Task: Search one way flight ticket for 2 adults, 4 children and 1 infant on lap in business from Lansing: Capital Region International Airport (was Lansing Capital City) to Laramie: Laramie Regional Airport on 5-3-2023. Choice of flights is Royal air maroc. Number of bags: 1 carry on bag. Price is upto 107000. Outbound departure time preference is 6:15.
Action: Mouse moved to (206, 303)
Screenshot: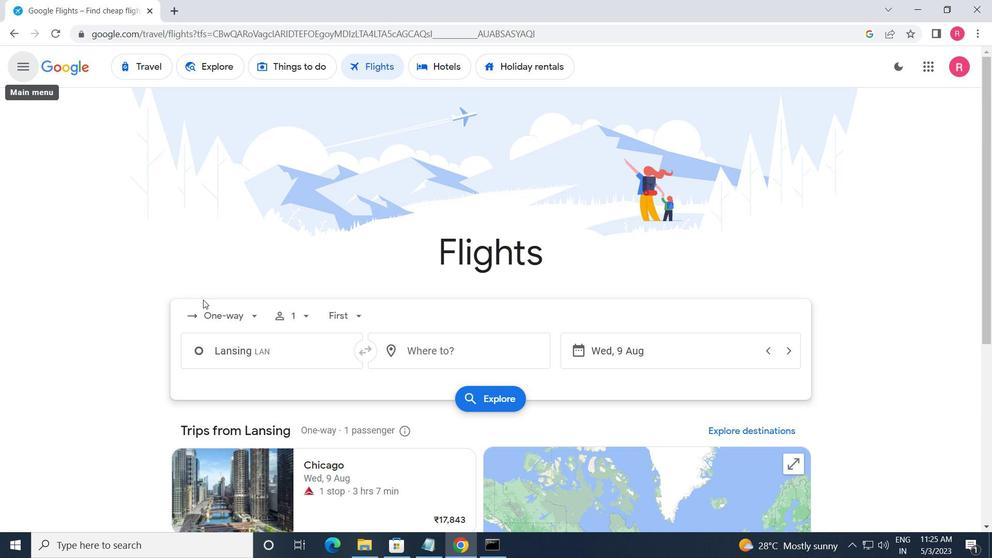 
Action: Mouse pressed left at (206, 303)
Screenshot: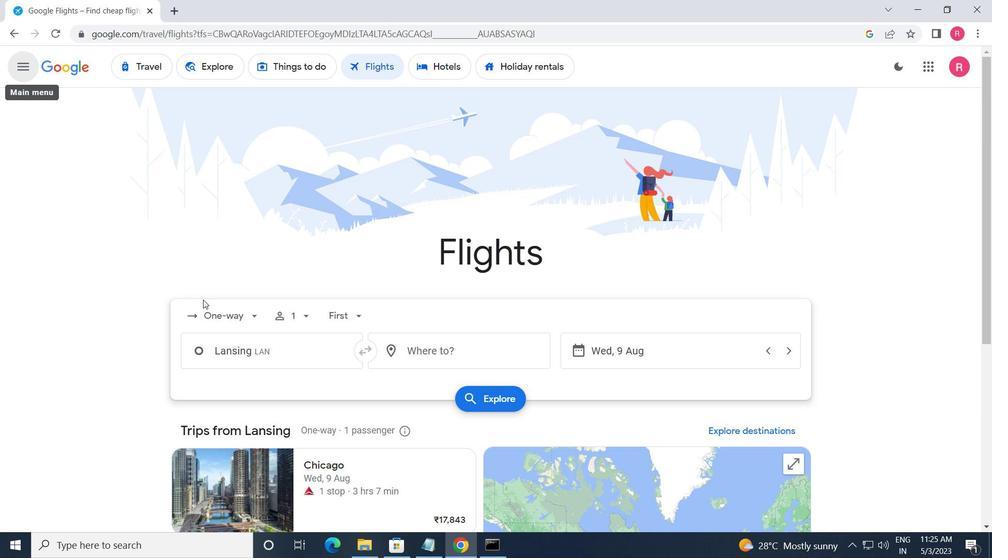 
Action: Mouse moved to (228, 369)
Screenshot: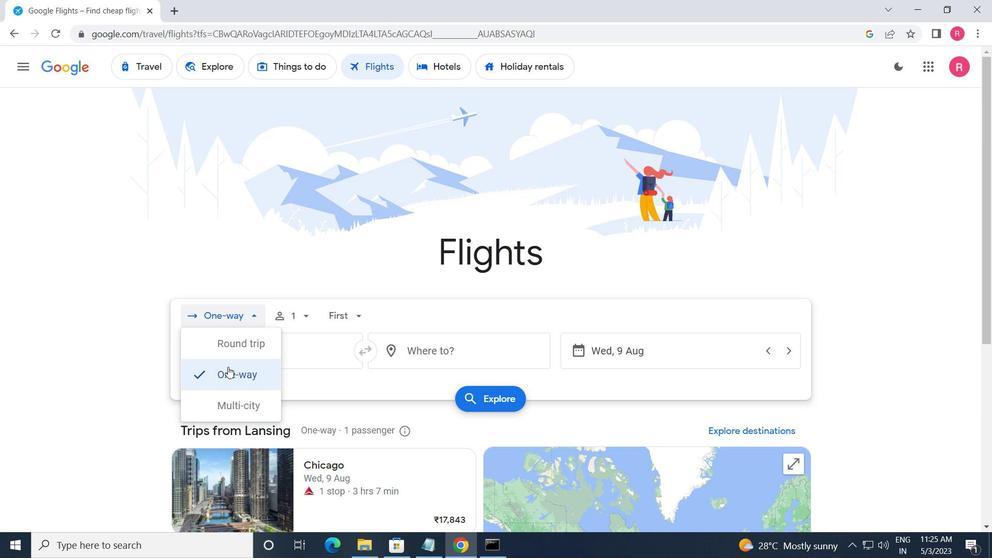
Action: Mouse pressed left at (228, 369)
Screenshot: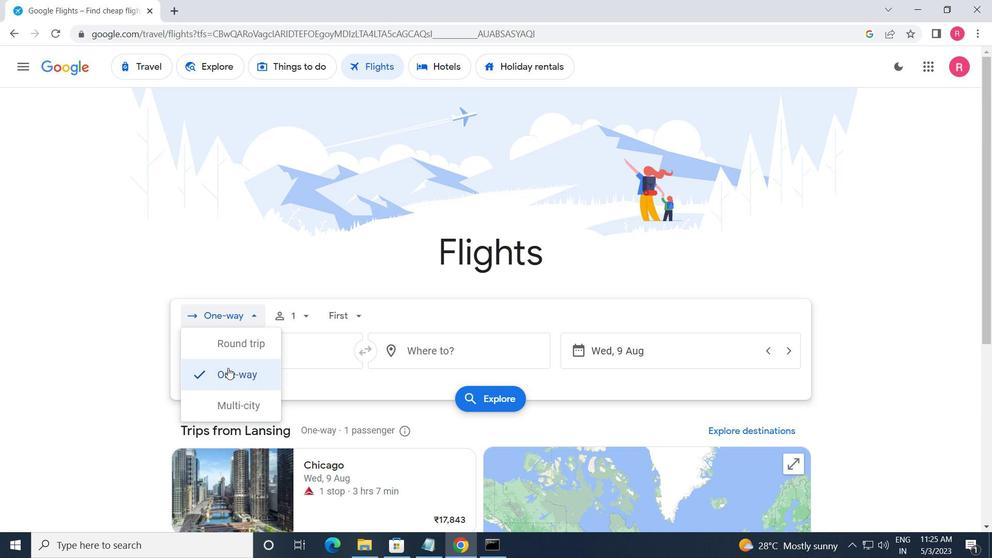 
Action: Mouse moved to (283, 316)
Screenshot: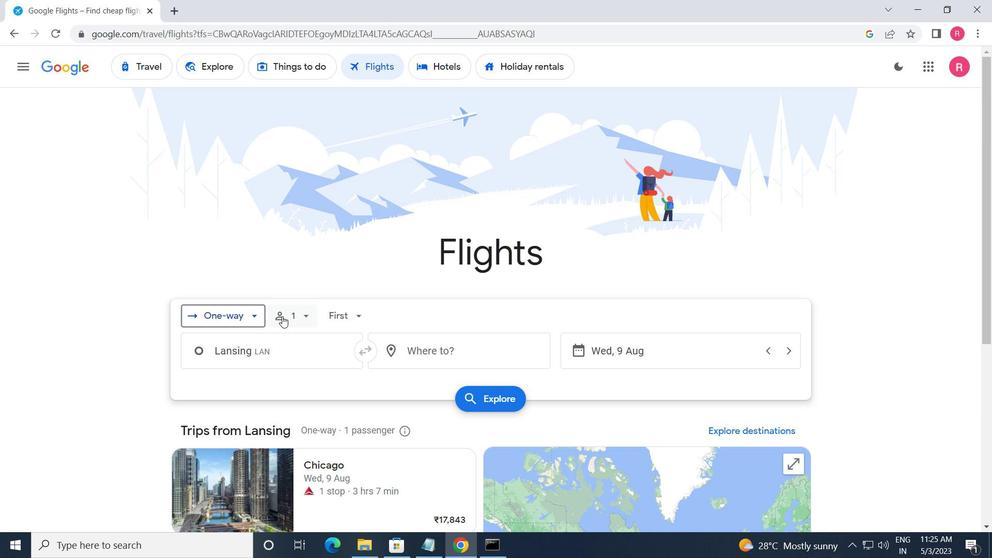 
Action: Mouse pressed left at (283, 316)
Screenshot: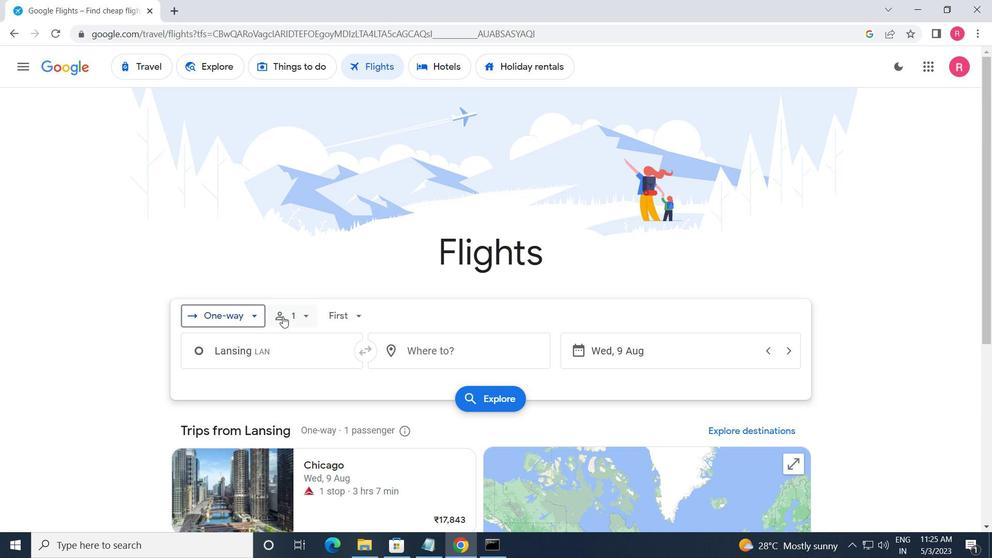 
Action: Mouse moved to (400, 350)
Screenshot: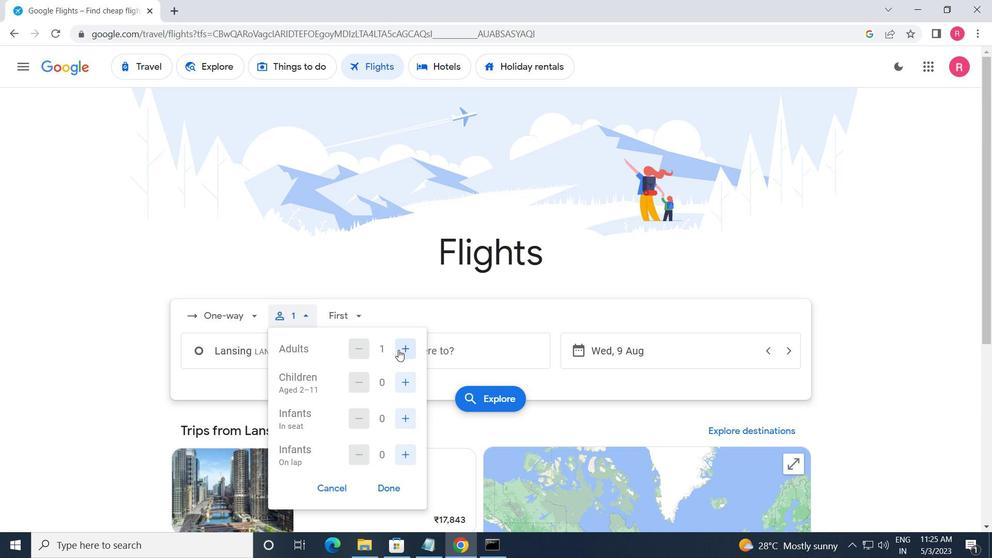
Action: Mouse pressed left at (400, 350)
Screenshot: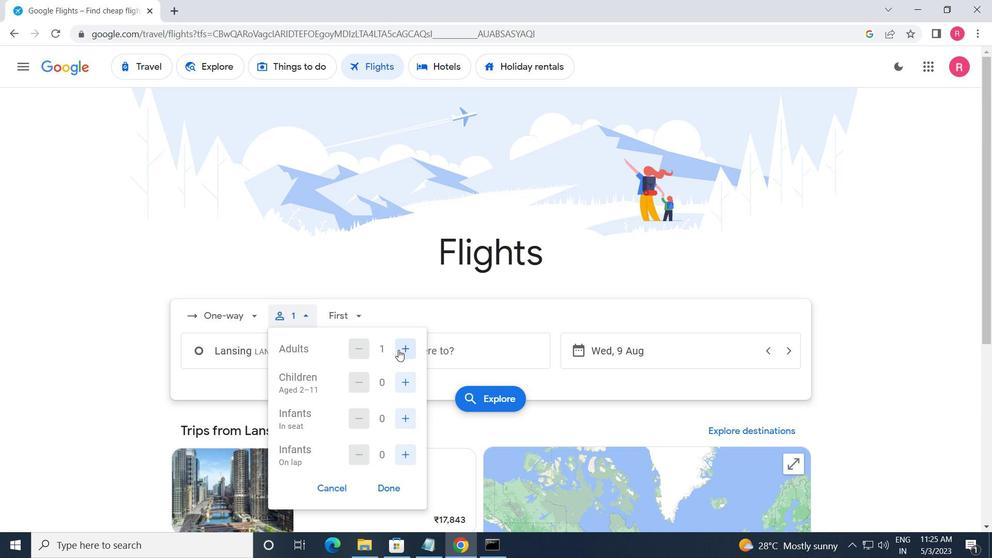 
Action: Mouse moved to (403, 380)
Screenshot: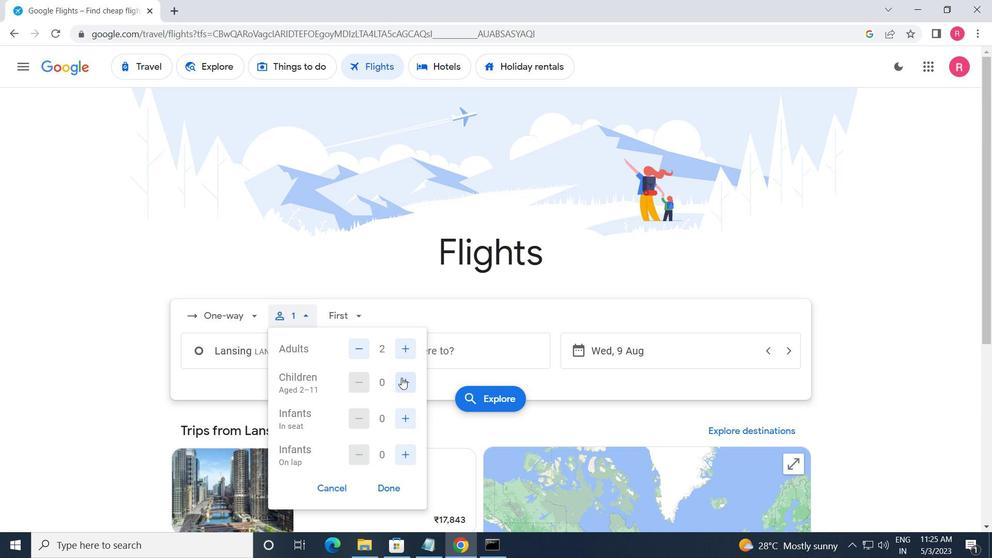 
Action: Mouse pressed left at (403, 380)
Screenshot: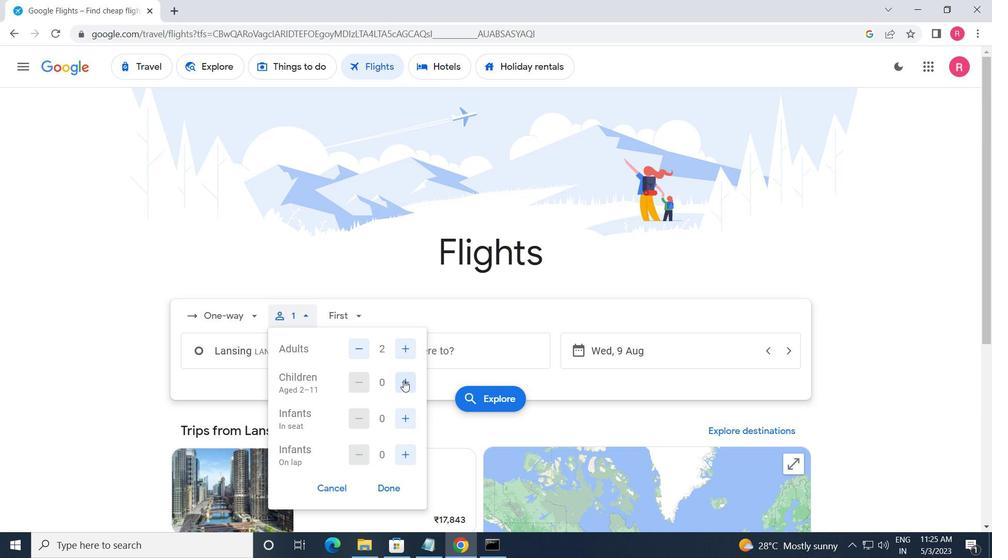 
Action: Mouse pressed left at (403, 380)
Screenshot: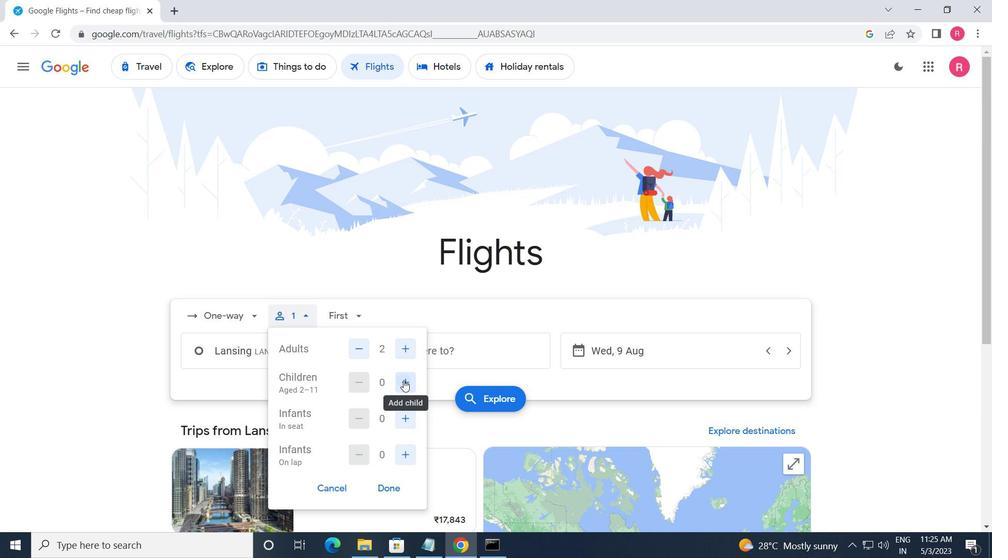 
Action: Mouse pressed left at (403, 380)
Screenshot: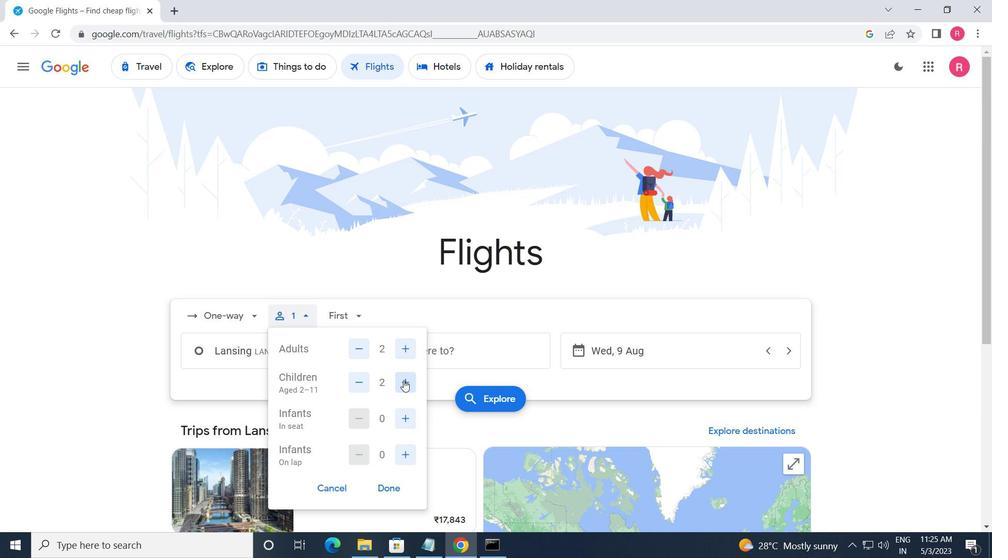
Action: Mouse pressed left at (403, 380)
Screenshot: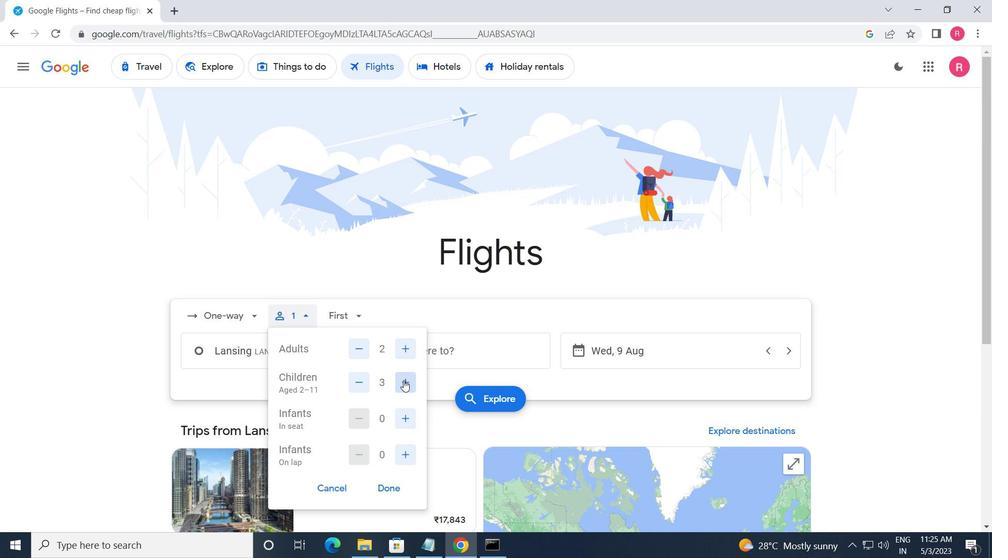 
Action: Mouse moved to (412, 416)
Screenshot: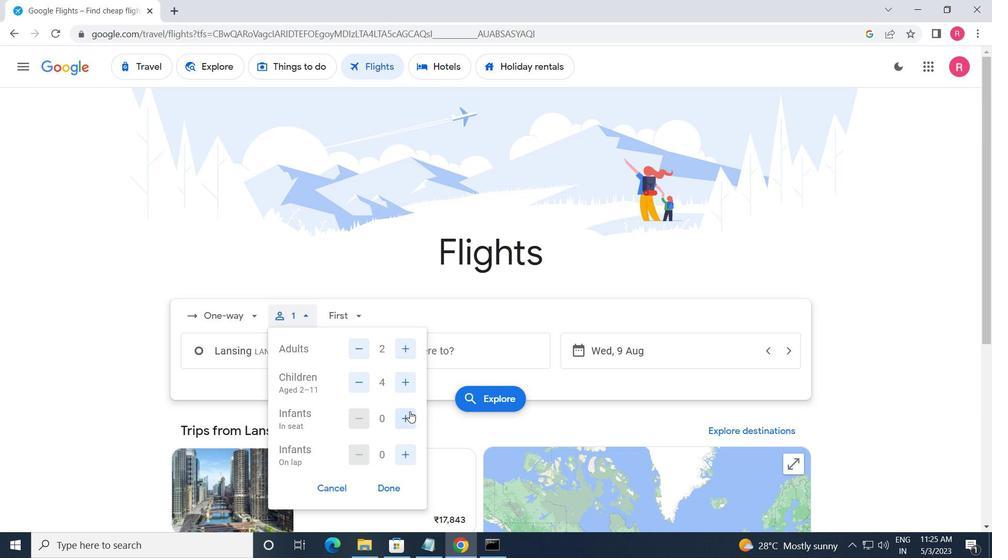 
Action: Mouse pressed left at (412, 416)
Screenshot: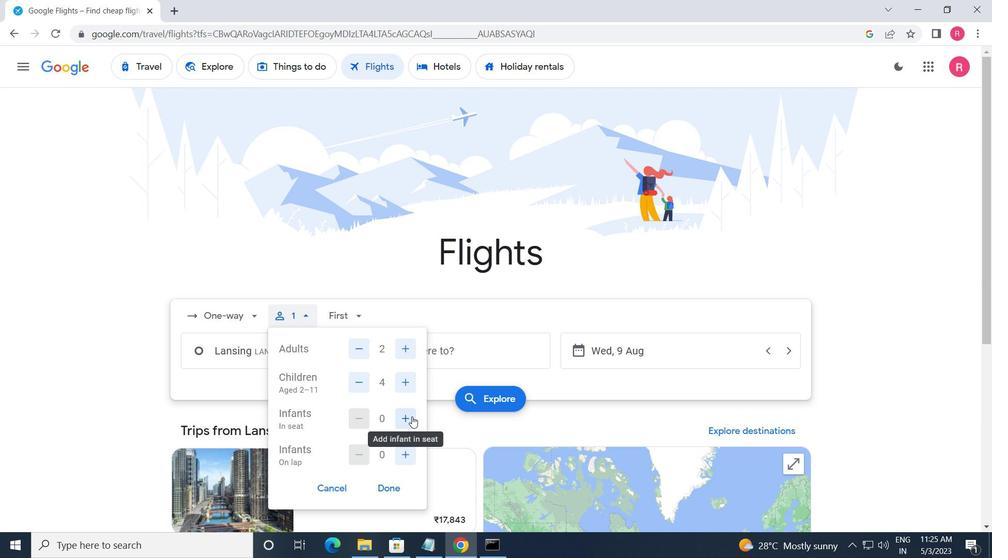 
Action: Mouse moved to (348, 315)
Screenshot: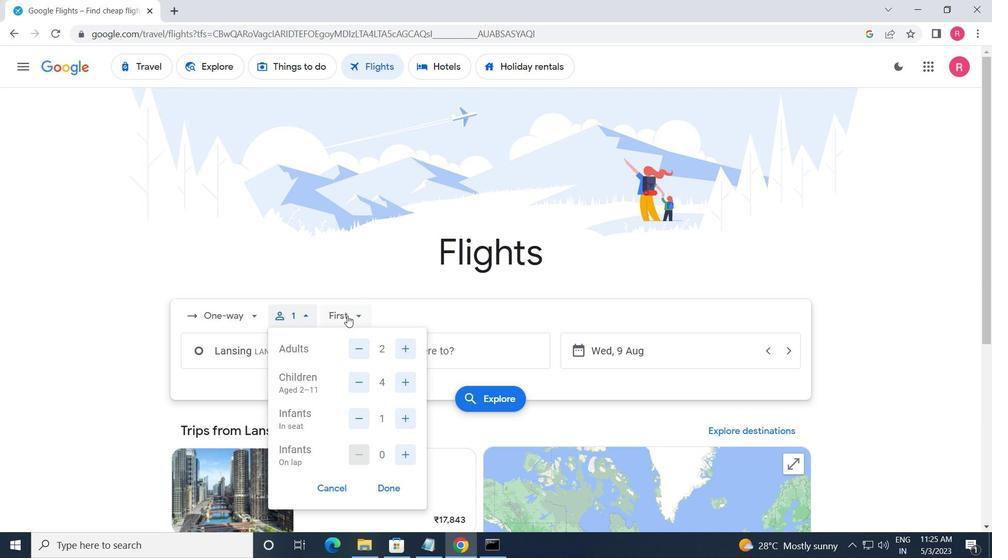 
Action: Mouse pressed left at (348, 315)
Screenshot: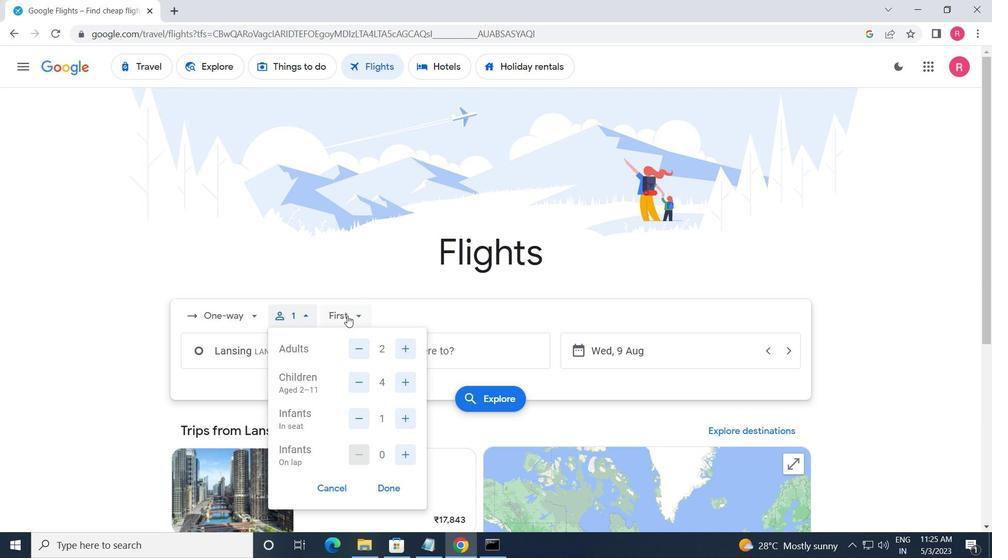
Action: Mouse moved to (374, 411)
Screenshot: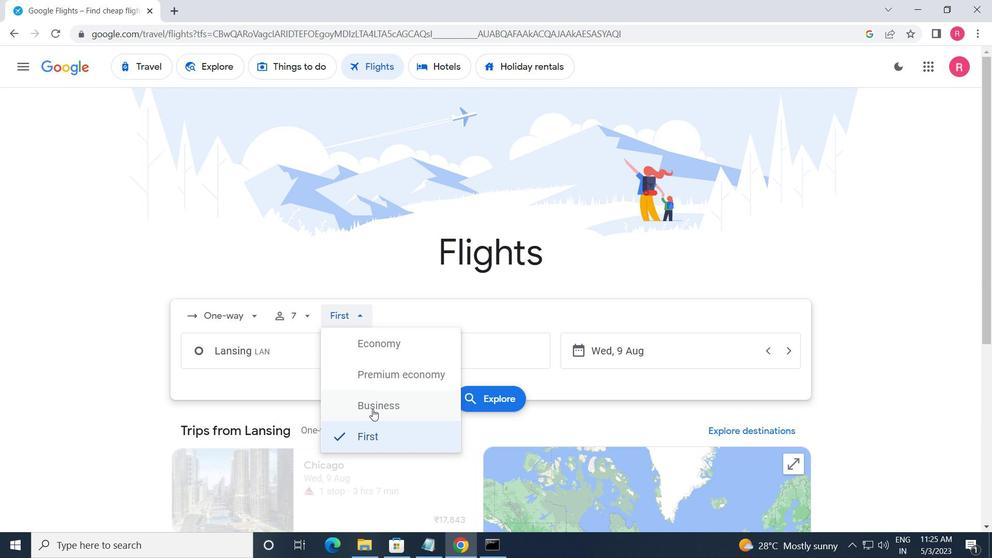 
Action: Mouse pressed left at (374, 411)
Screenshot: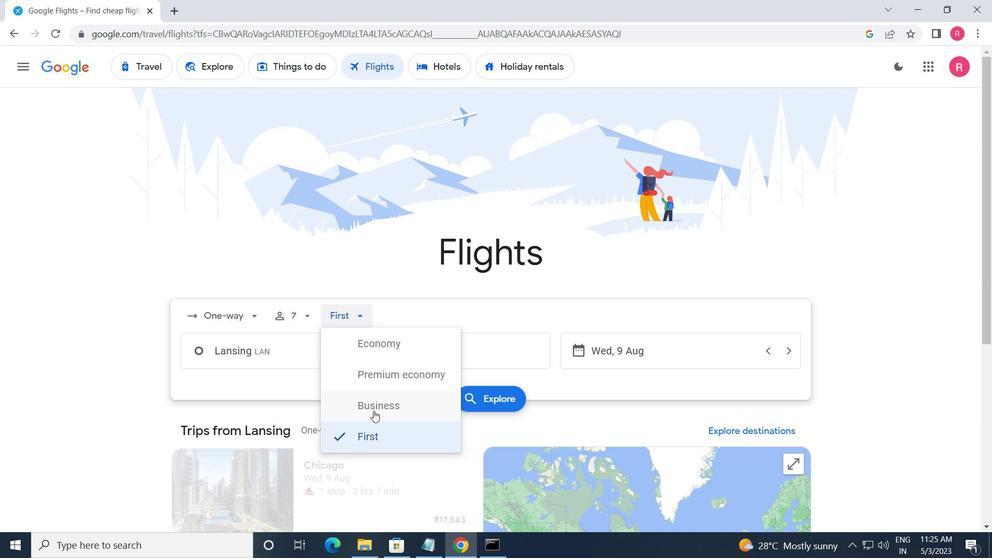 
Action: Mouse moved to (313, 361)
Screenshot: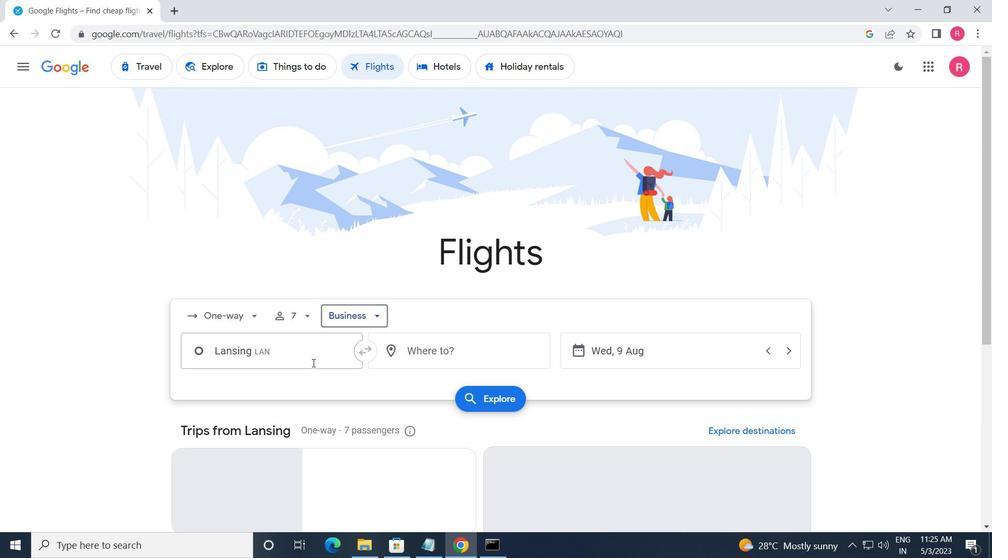 
Action: Mouse pressed left at (313, 361)
Screenshot: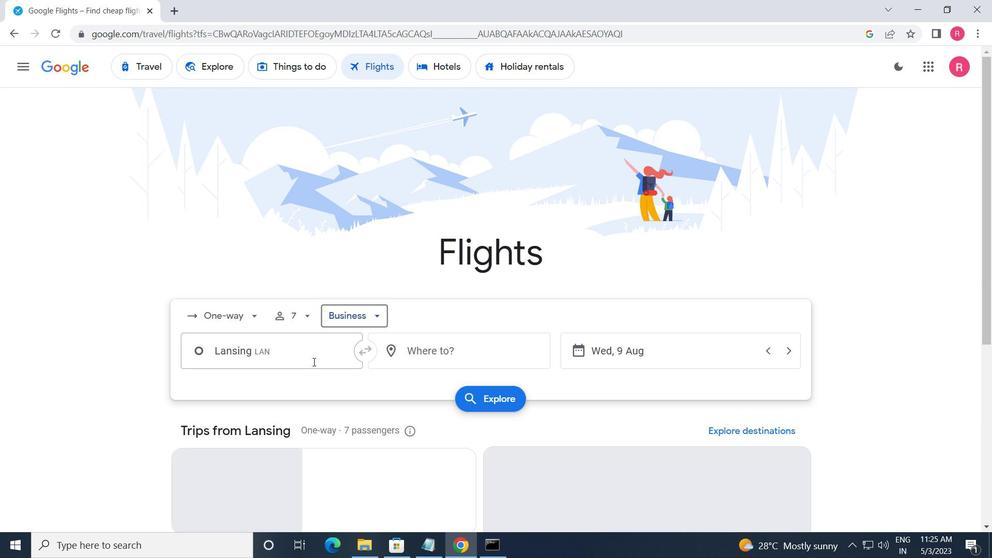 
Action: Mouse moved to (322, 459)
Screenshot: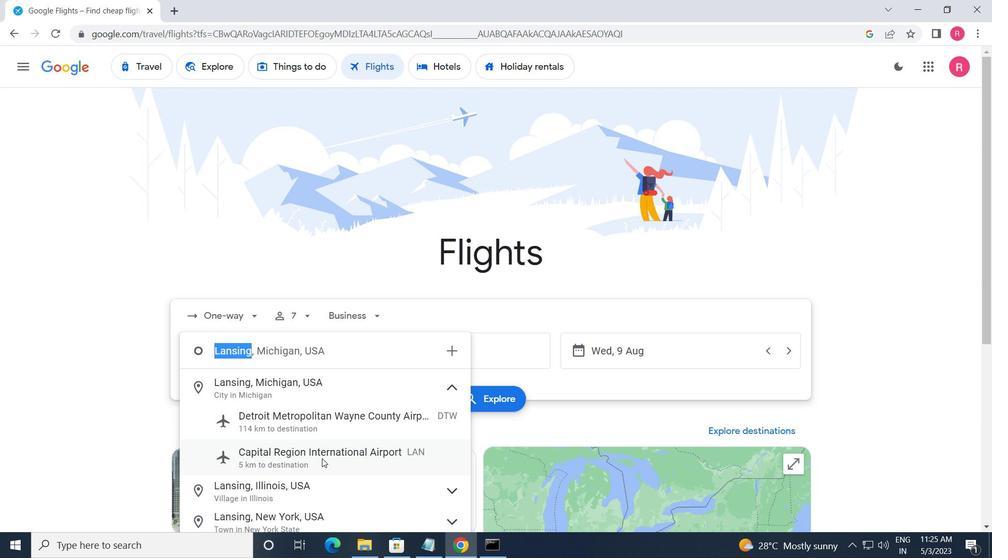 
Action: Mouse pressed left at (322, 459)
Screenshot: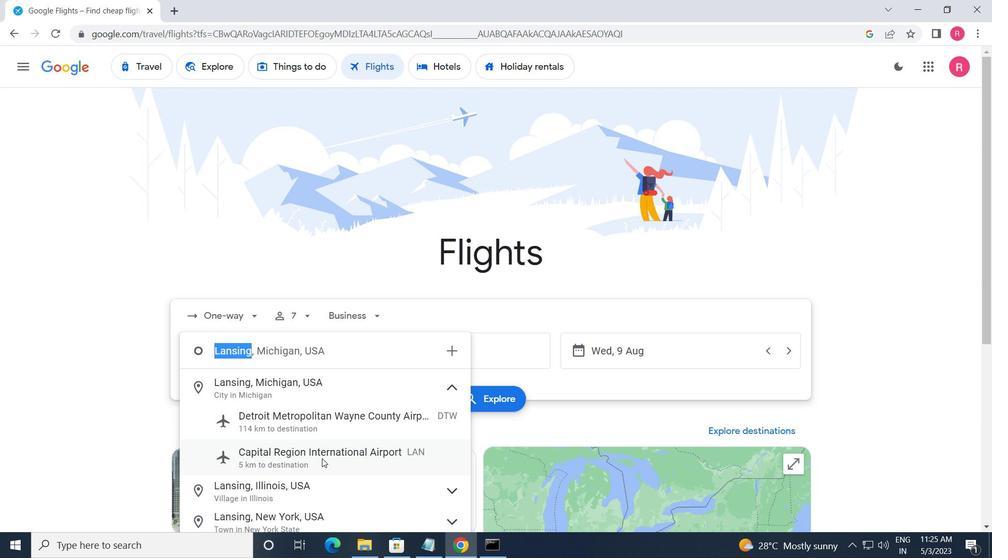 
Action: Mouse moved to (438, 366)
Screenshot: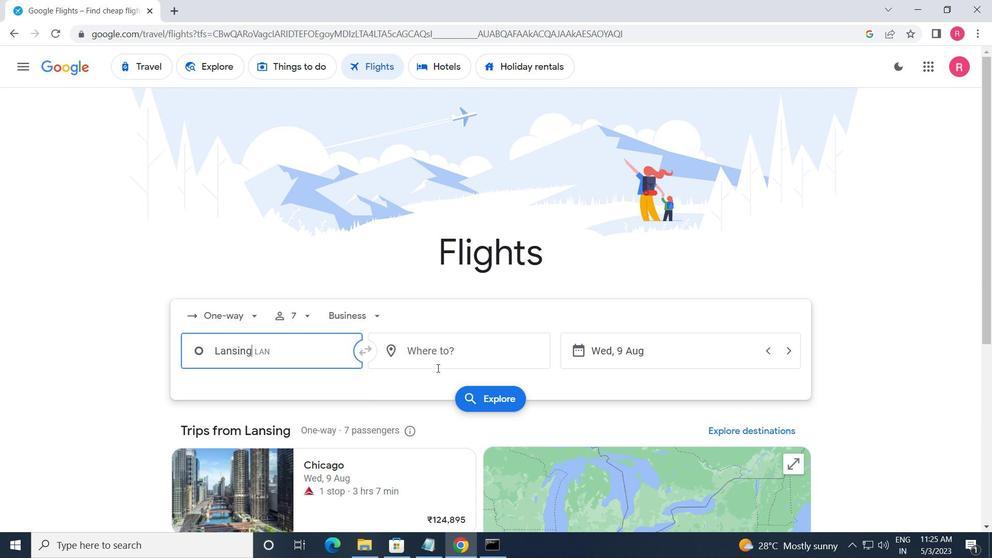 
Action: Mouse pressed left at (438, 366)
Screenshot: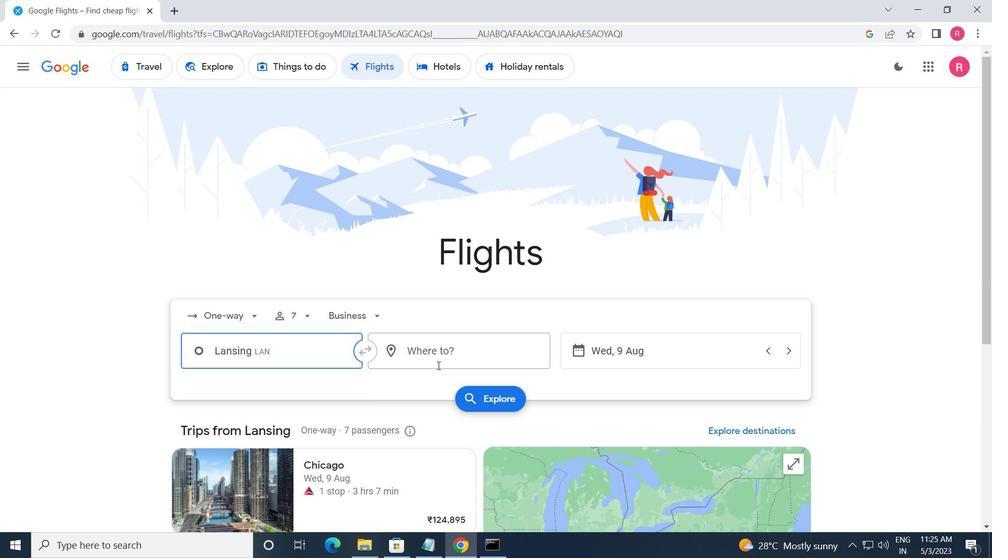 
Action: Mouse moved to (449, 477)
Screenshot: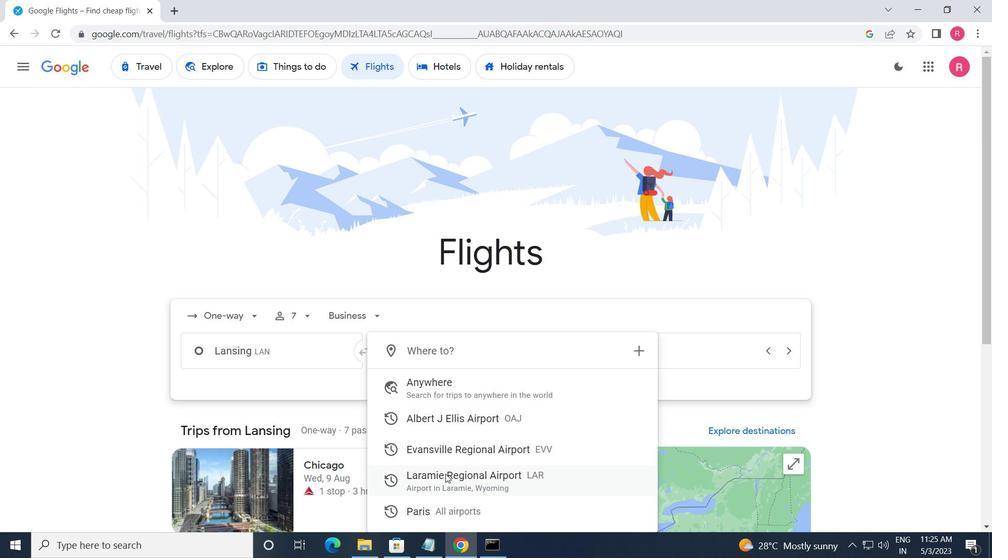 
Action: Mouse pressed left at (449, 477)
Screenshot: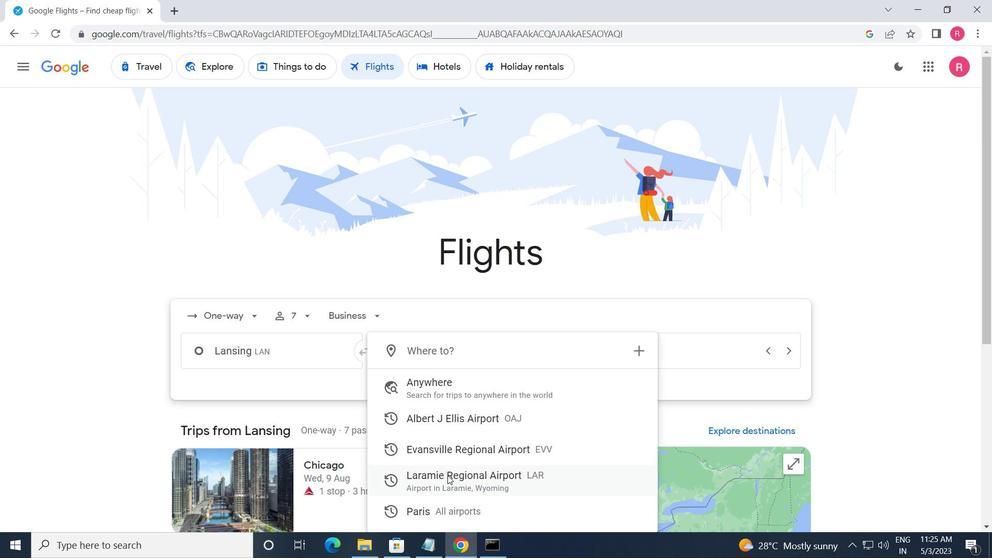 
Action: Mouse moved to (668, 363)
Screenshot: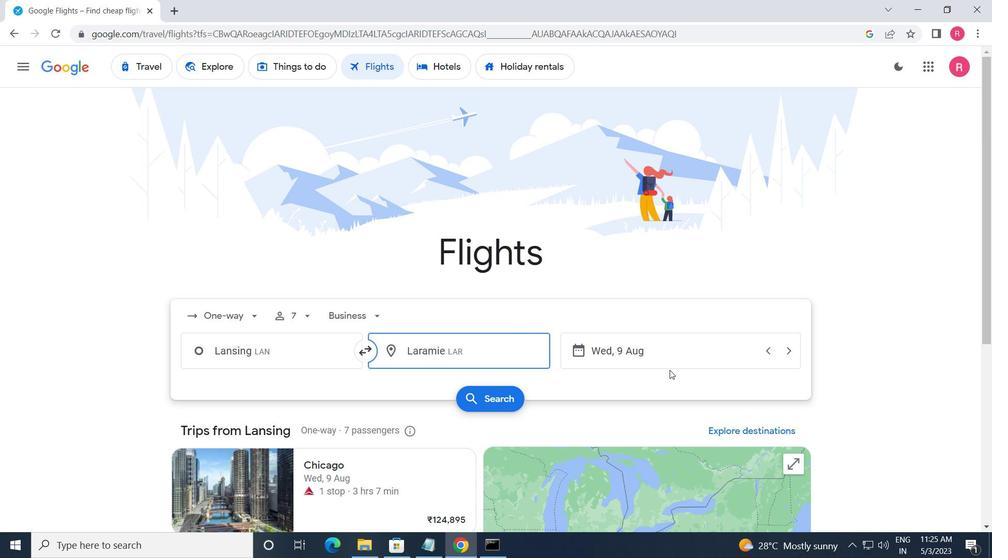 
Action: Mouse pressed left at (668, 363)
Screenshot: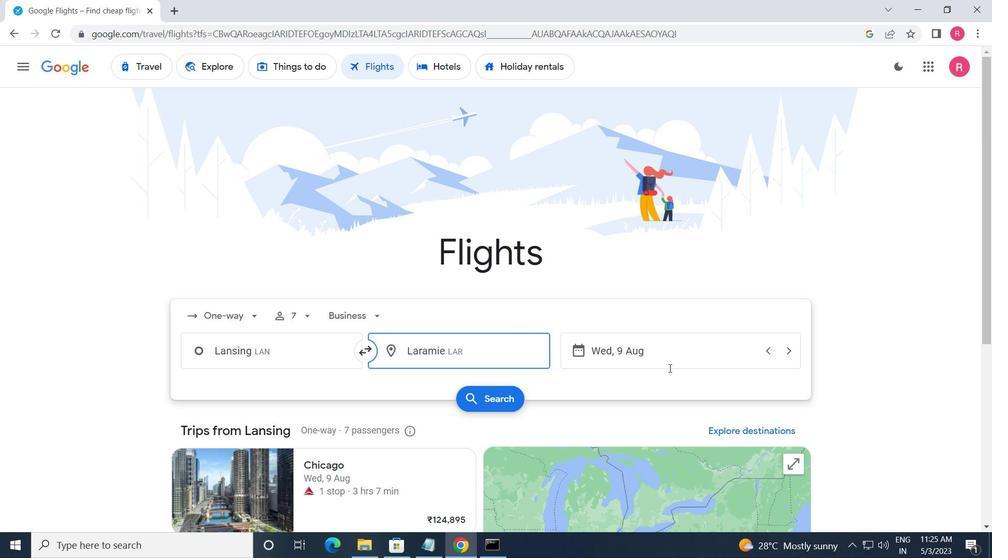 
Action: Mouse moved to (440, 299)
Screenshot: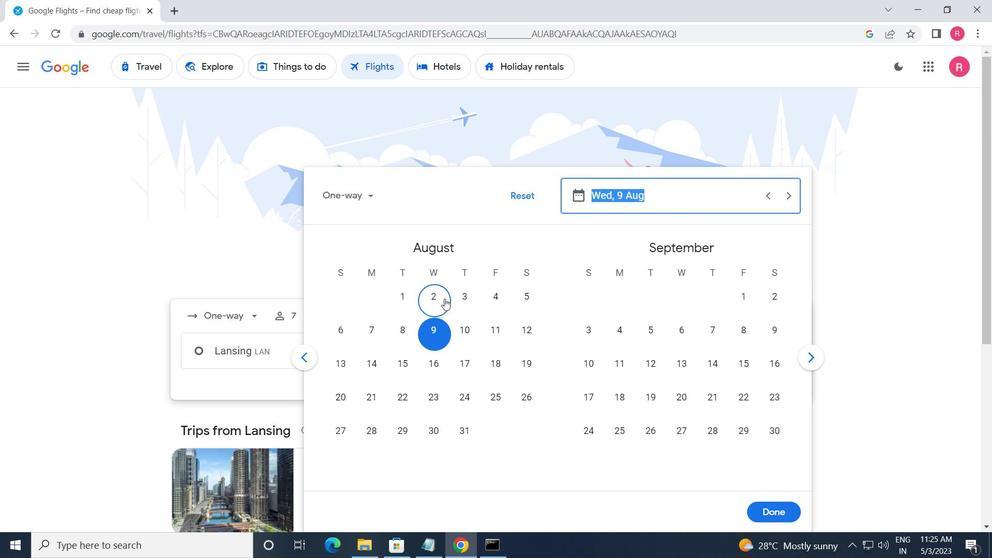 
Action: Mouse pressed left at (440, 299)
Screenshot: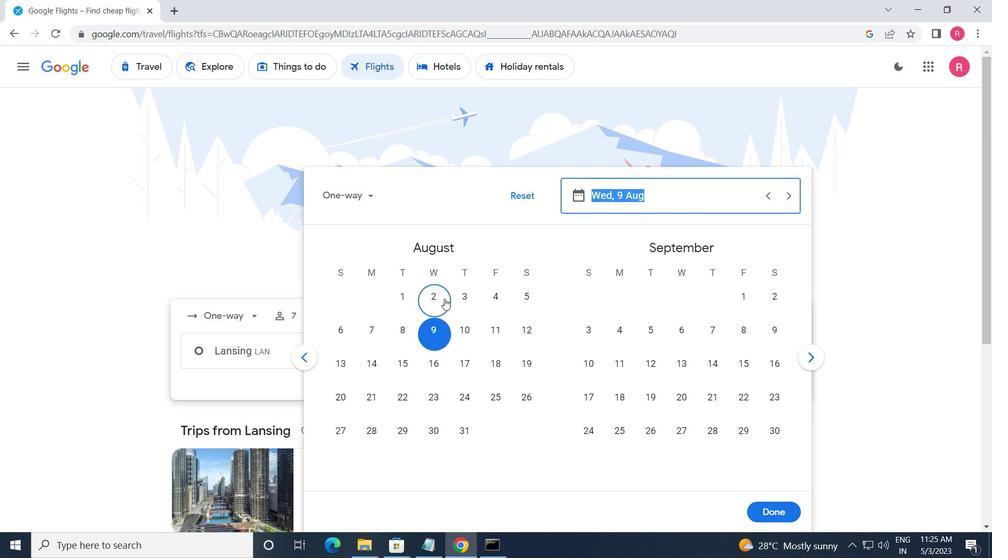 
Action: Mouse moved to (310, 355)
Screenshot: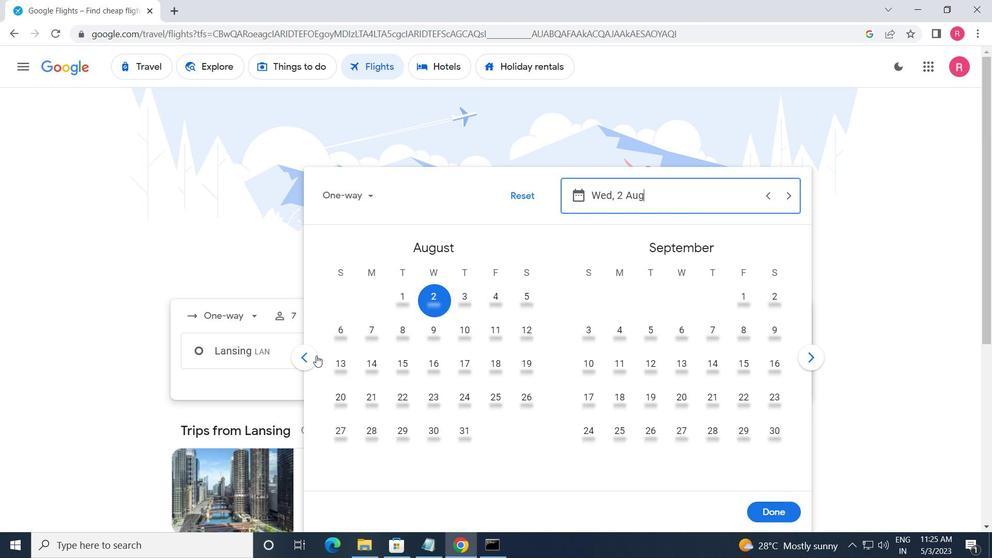 
Action: Mouse pressed left at (310, 355)
Screenshot: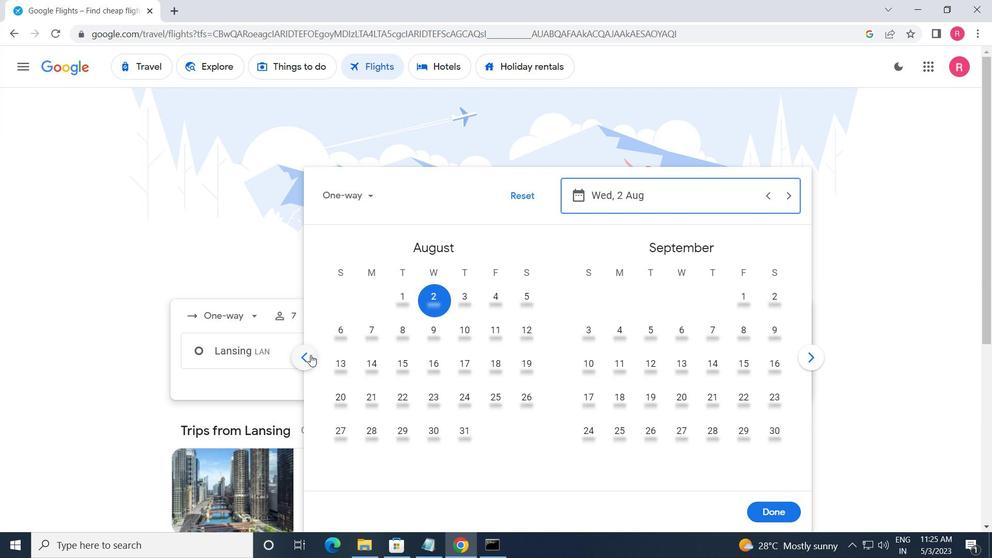 
Action: Mouse pressed left at (310, 355)
Screenshot: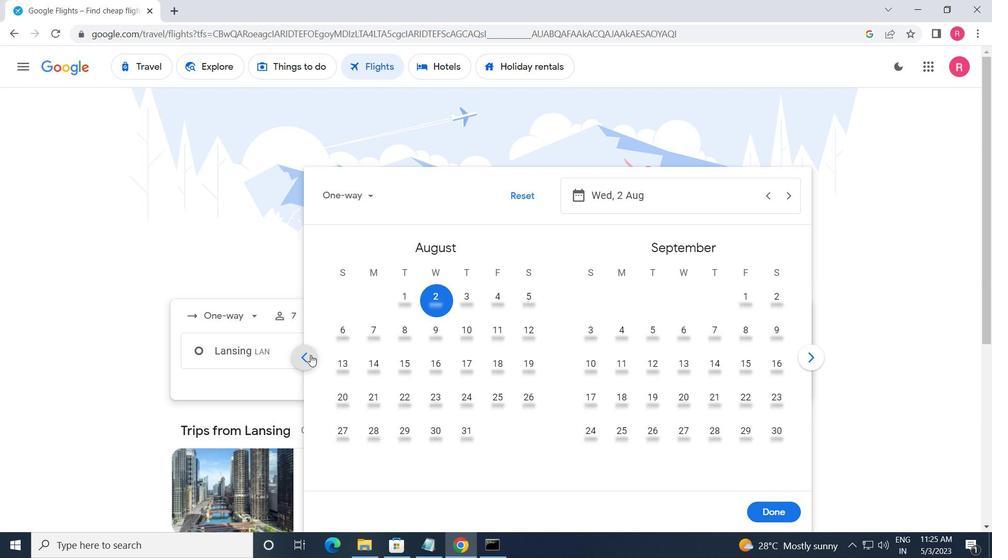 
Action: Mouse pressed left at (310, 355)
Screenshot: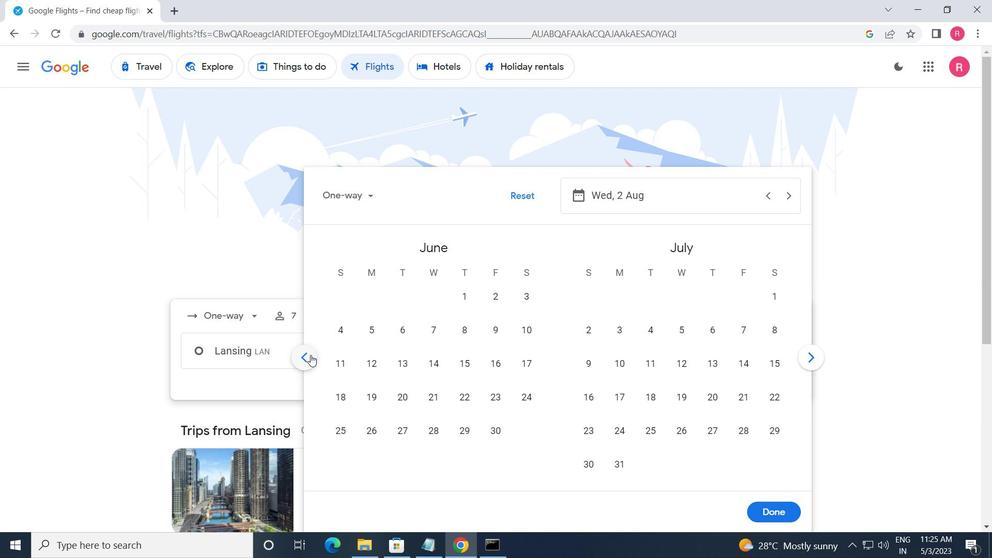 
Action: Mouse pressed left at (310, 355)
Screenshot: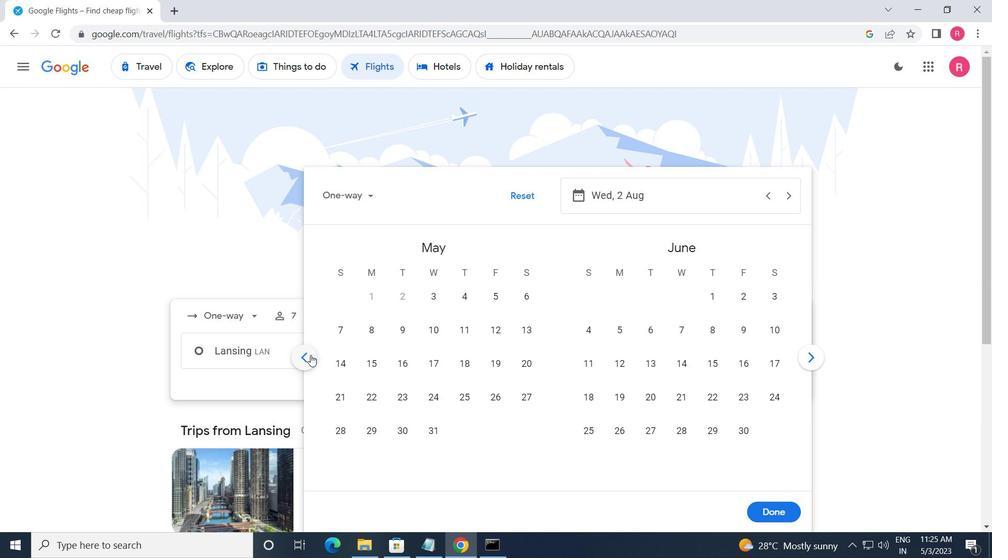 
Action: Mouse moved to (439, 301)
Screenshot: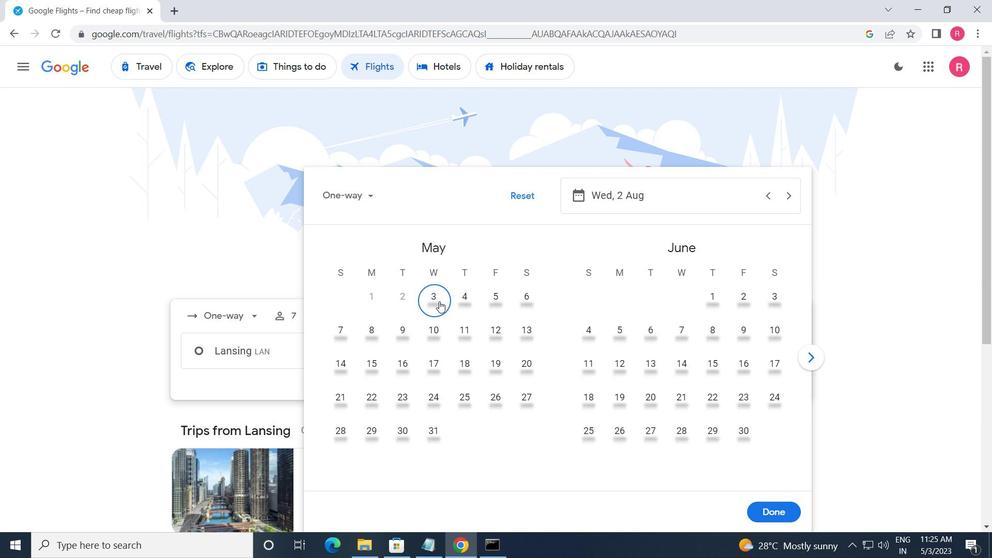 
Action: Mouse pressed left at (439, 301)
Screenshot: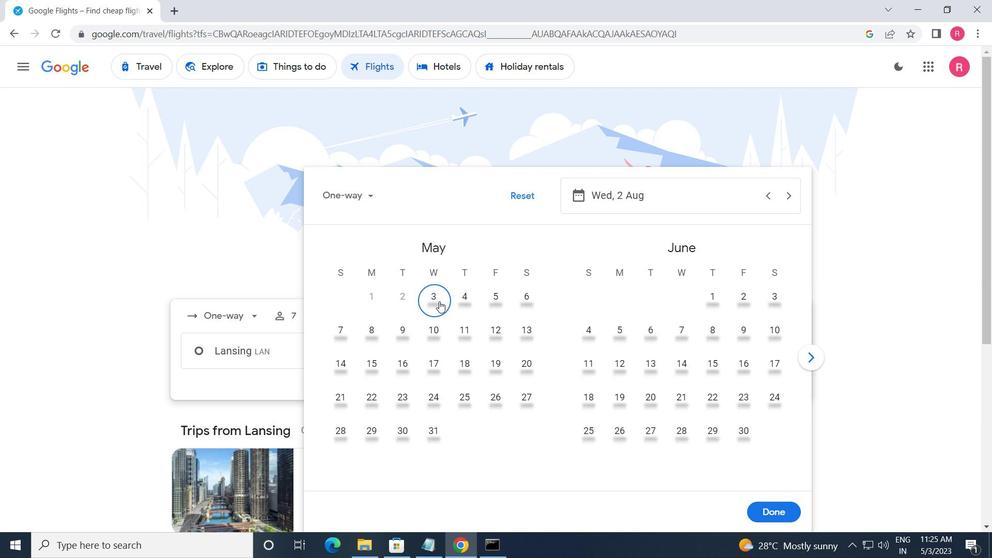 
Action: Mouse moved to (775, 515)
Screenshot: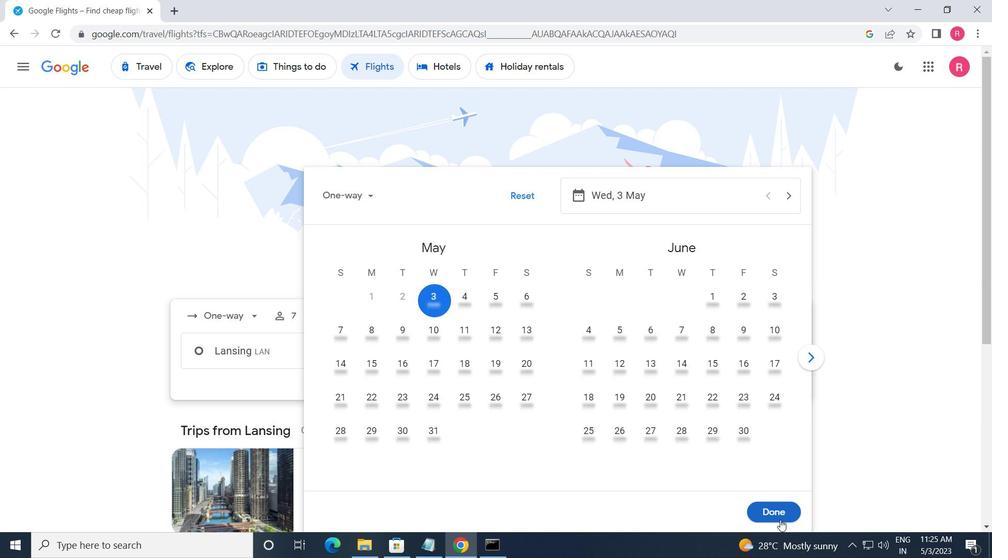 
Action: Mouse pressed left at (775, 515)
Screenshot: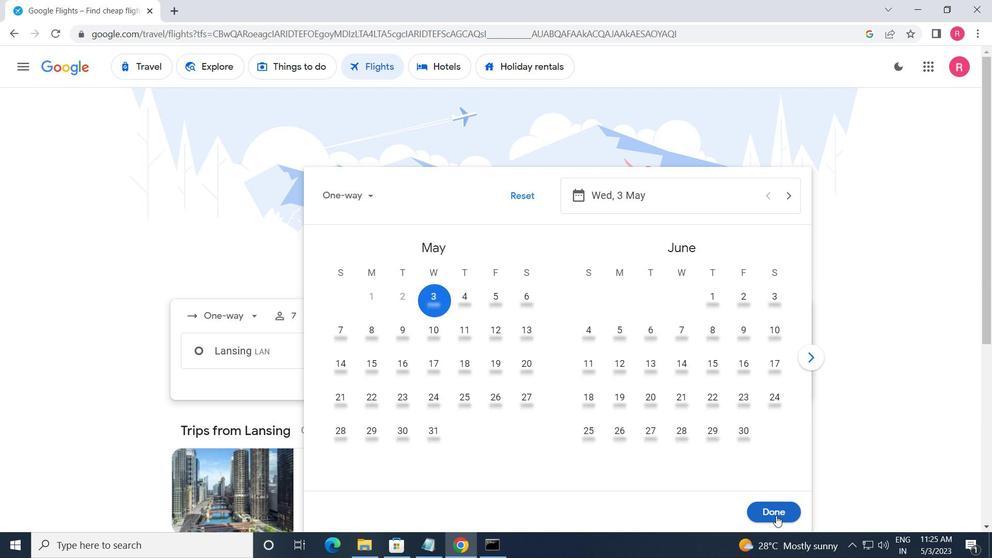 
Action: Mouse moved to (499, 402)
Screenshot: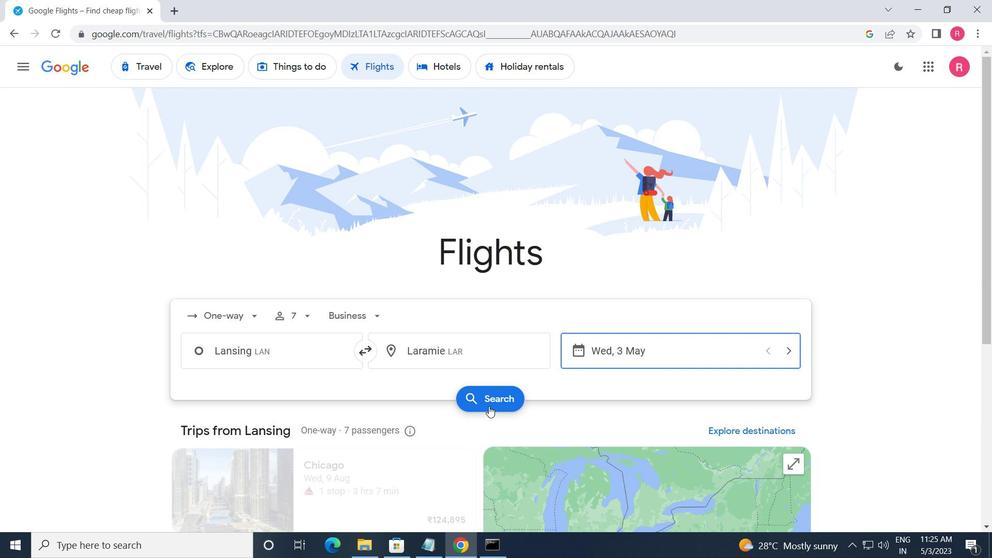 
Action: Mouse pressed left at (499, 402)
Screenshot: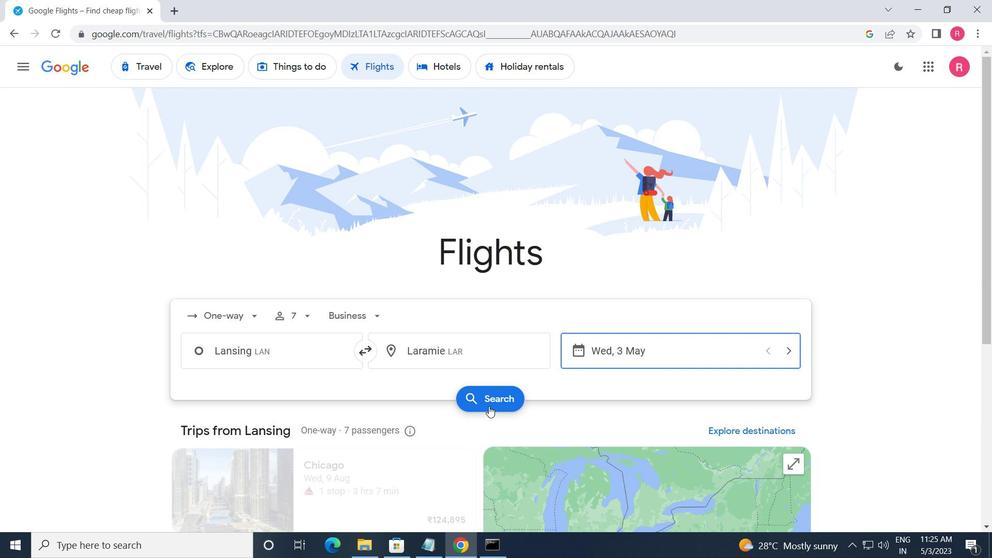 
Action: Mouse moved to (197, 183)
Screenshot: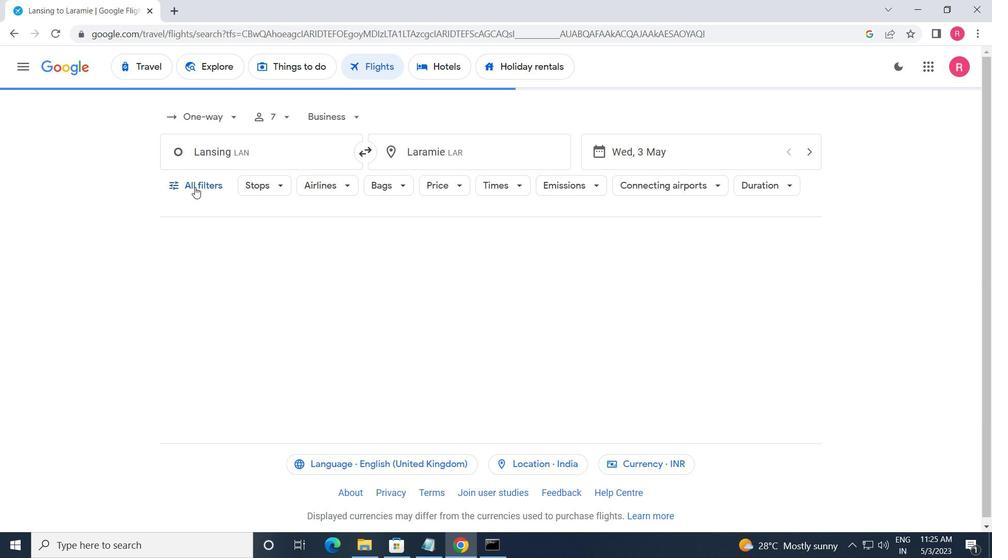 
Action: Mouse pressed left at (197, 183)
Screenshot: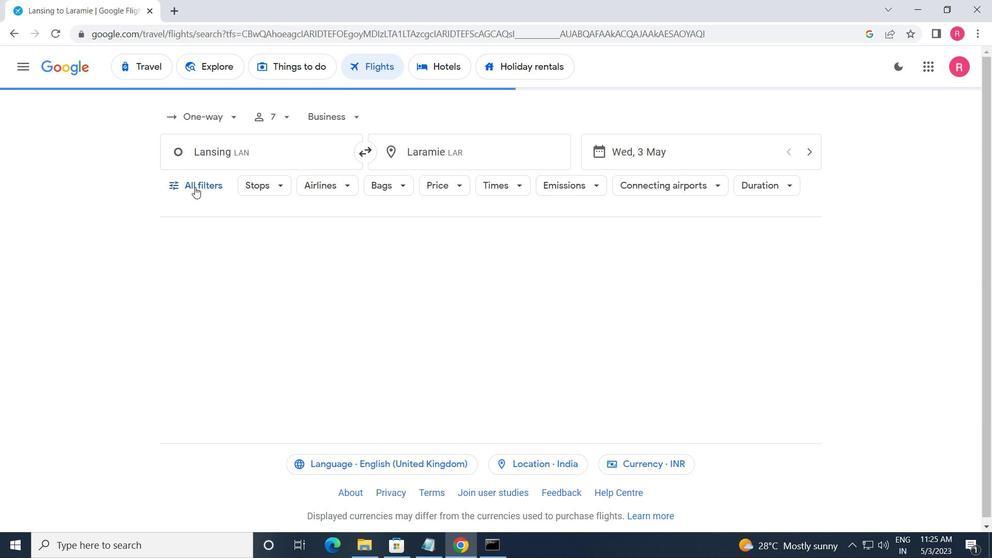 
Action: Mouse moved to (271, 351)
Screenshot: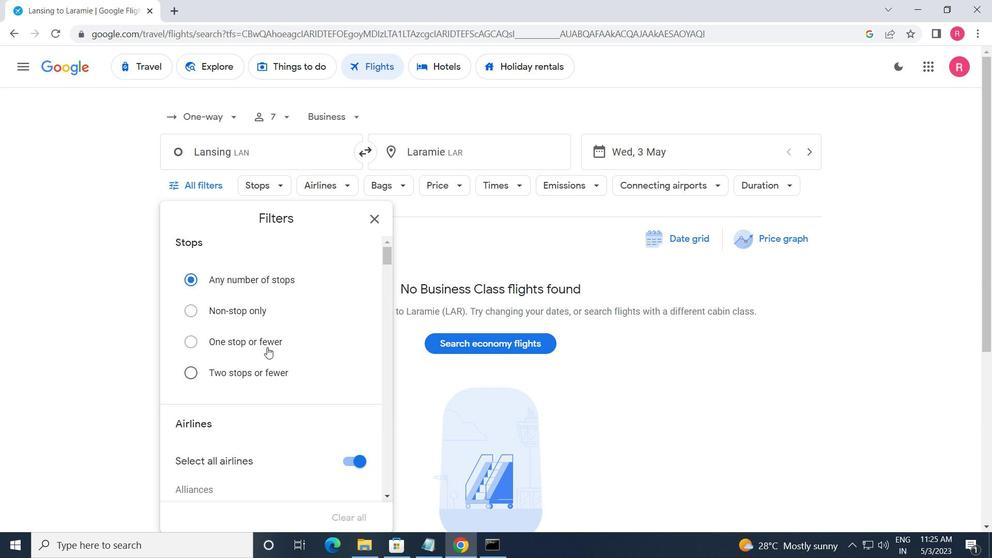 
Action: Mouse scrolled (271, 350) with delta (0, 0)
Screenshot: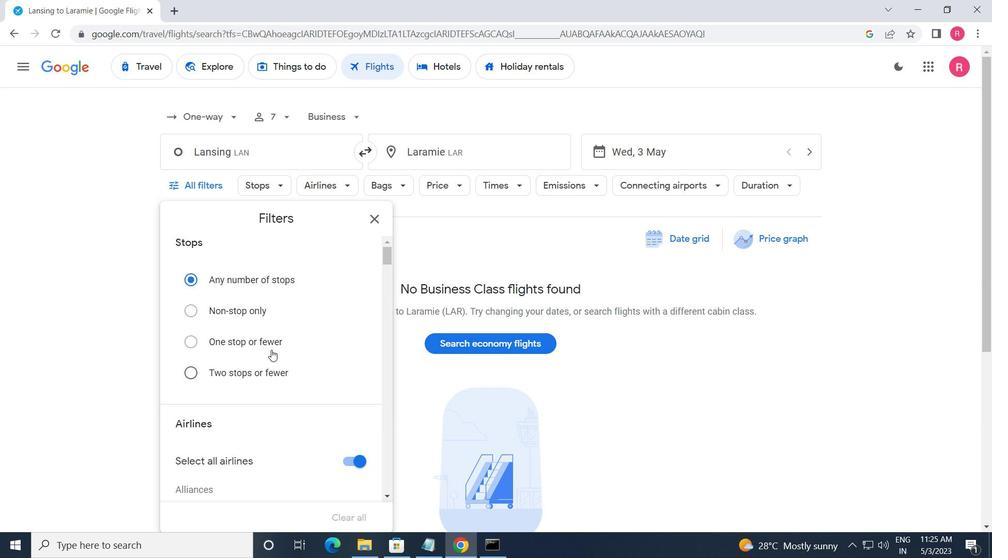 
Action: Mouse moved to (274, 351)
Screenshot: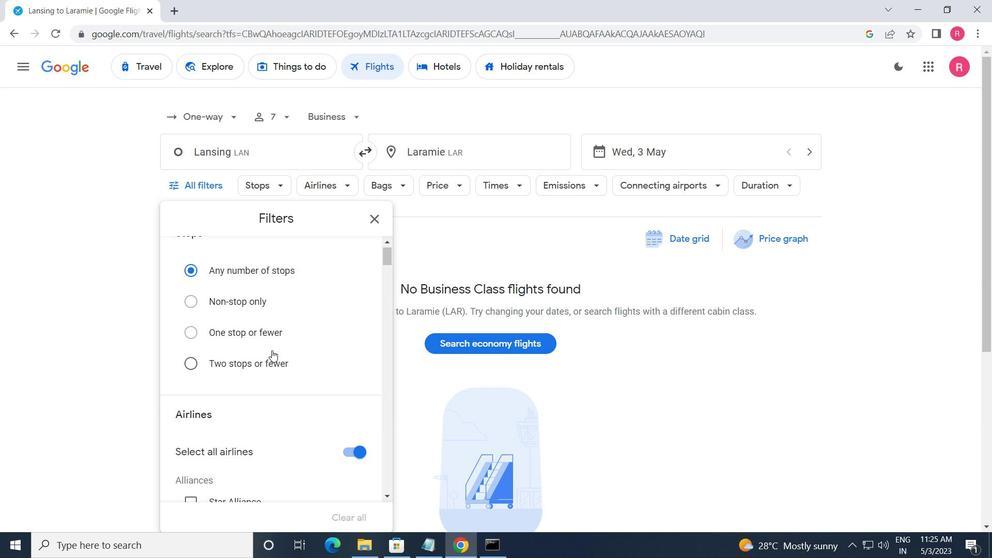 
Action: Mouse scrolled (274, 351) with delta (0, 0)
Screenshot: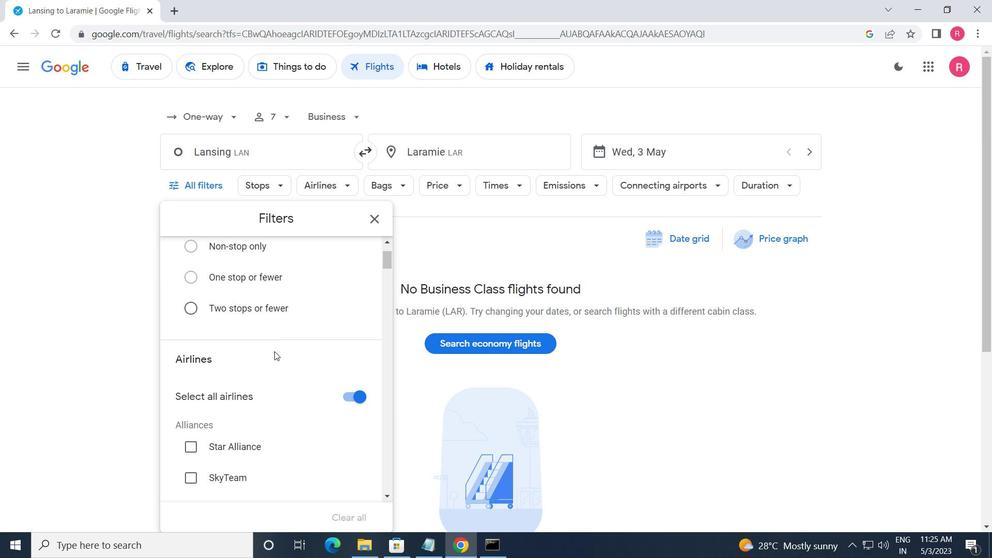 
Action: Mouse moved to (275, 357)
Screenshot: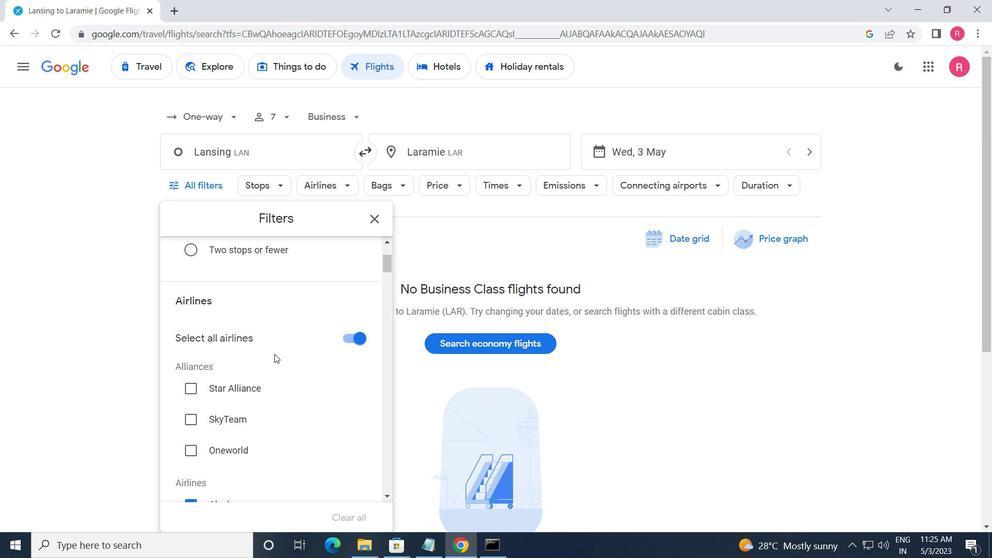 
Action: Mouse scrolled (275, 356) with delta (0, 0)
Screenshot: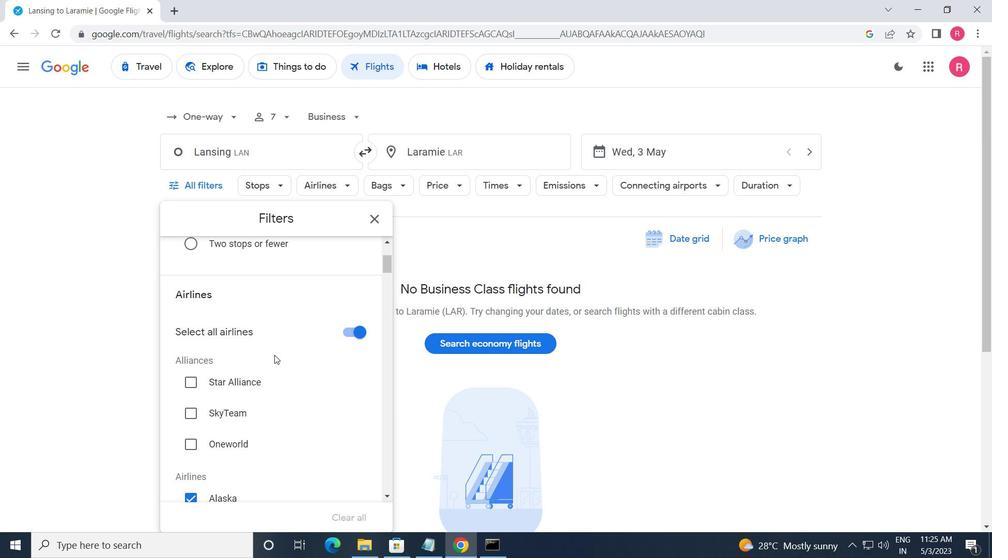 
Action: Mouse scrolled (275, 356) with delta (0, 0)
Screenshot: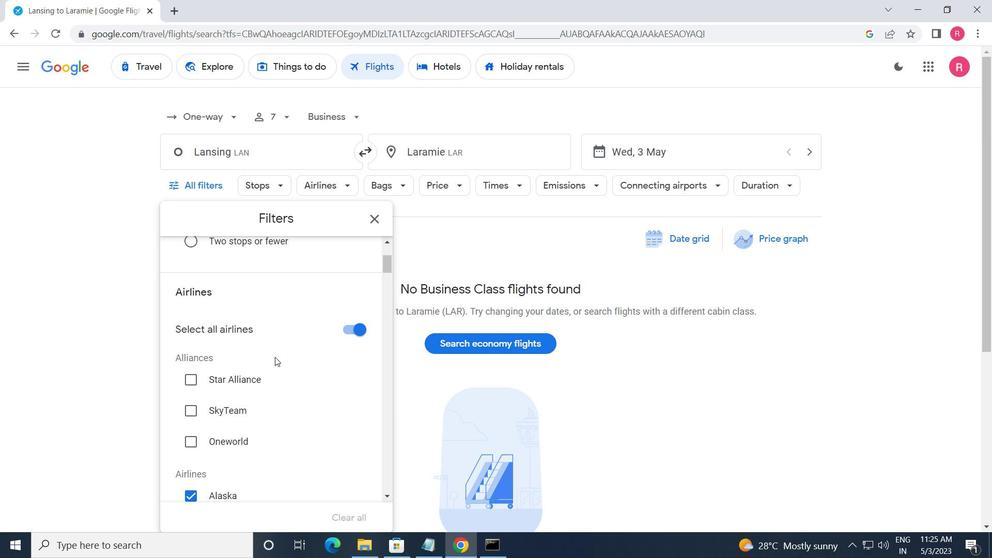 
Action: Mouse moved to (276, 357)
Screenshot: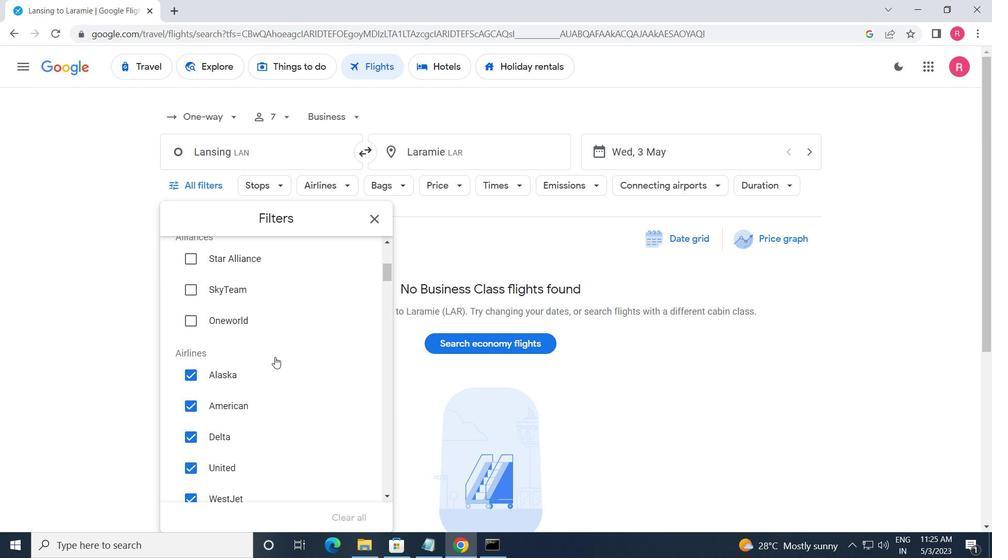 
Action: Mouse scrolled (276, 357) with delta (0, 0)
Screenshot: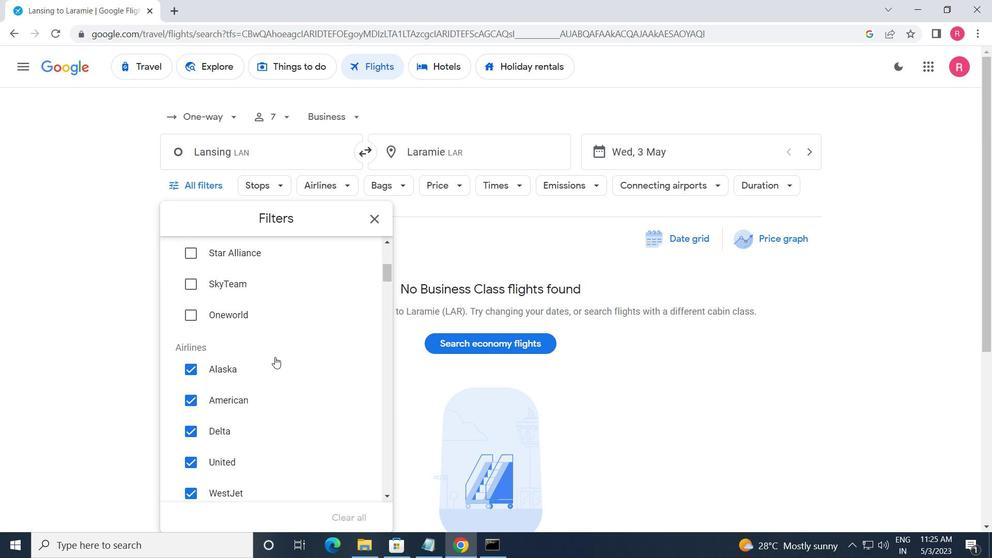 
Action: Mouse scrolled (276, 357) with delta (0, 0)
Screenshot: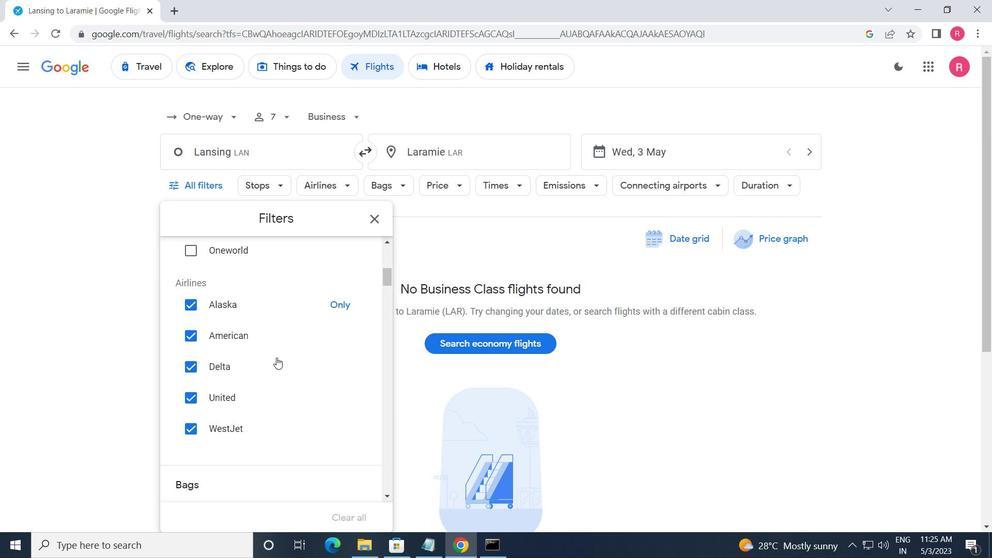 
Action: Mouse scrolled (276, 358) with delta (0, 0)
Screenshot: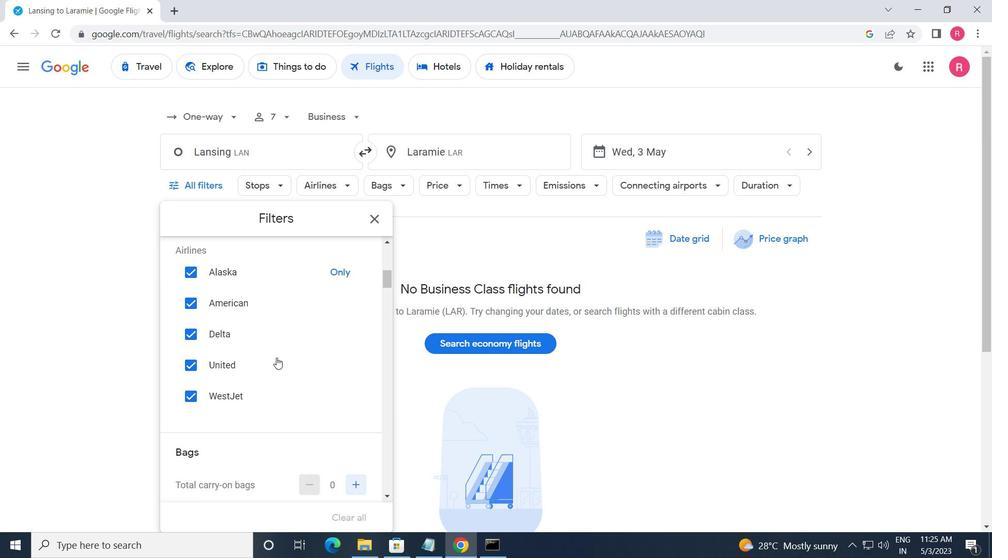 
Action: Mouse scrolled (276, 358) with delta (0, 0)
Screenshot: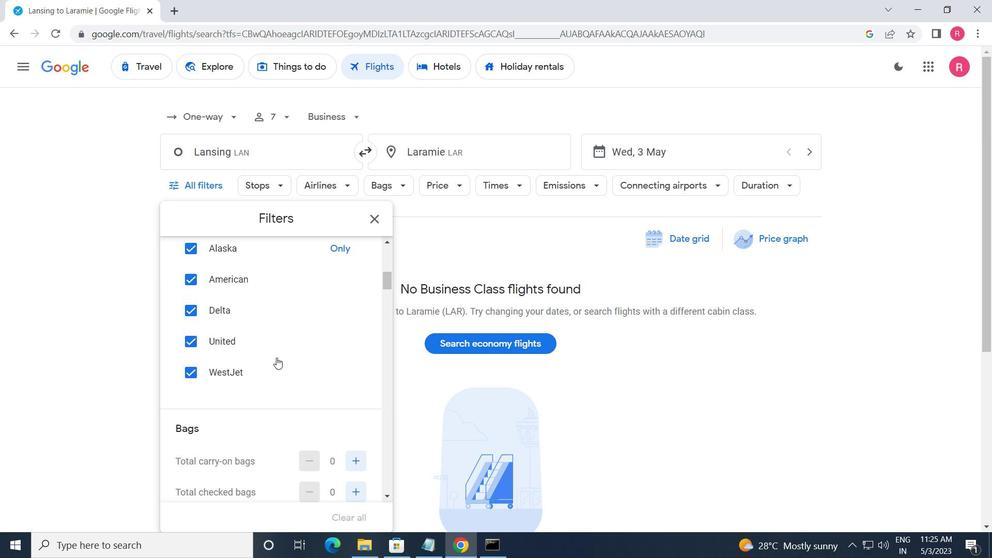 
Action: Mouse scrolled (276, 358) with delta (0, 0)
Screenshot: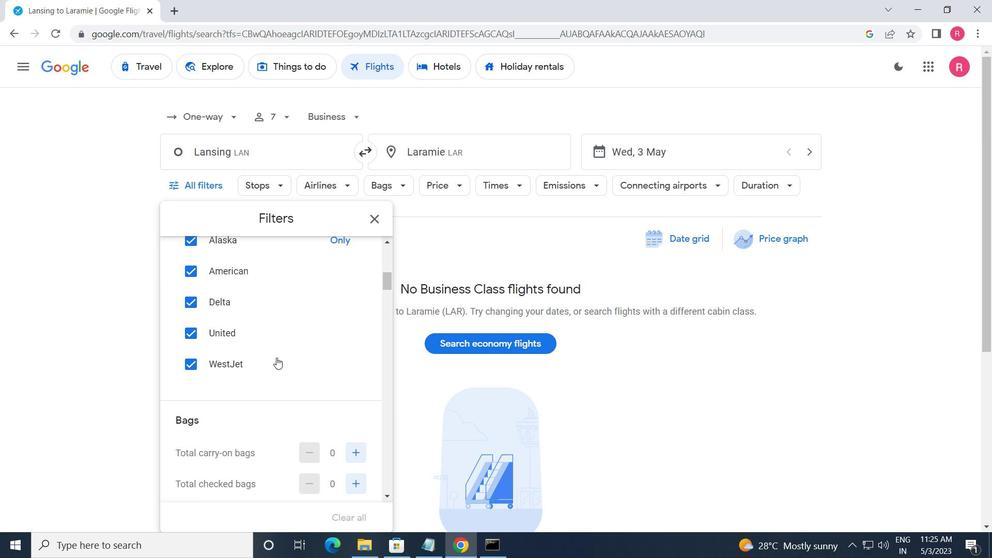 
Action: Mouse scrolled (276, 358) with delta (0, 0)
Screenshot: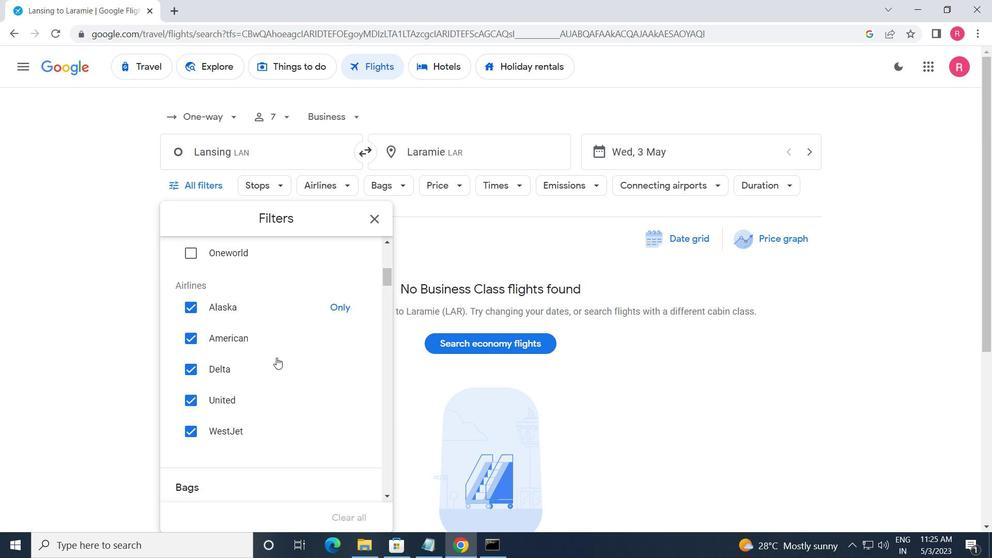 
Action: Mouse moved to (351, 340)
Screenshot: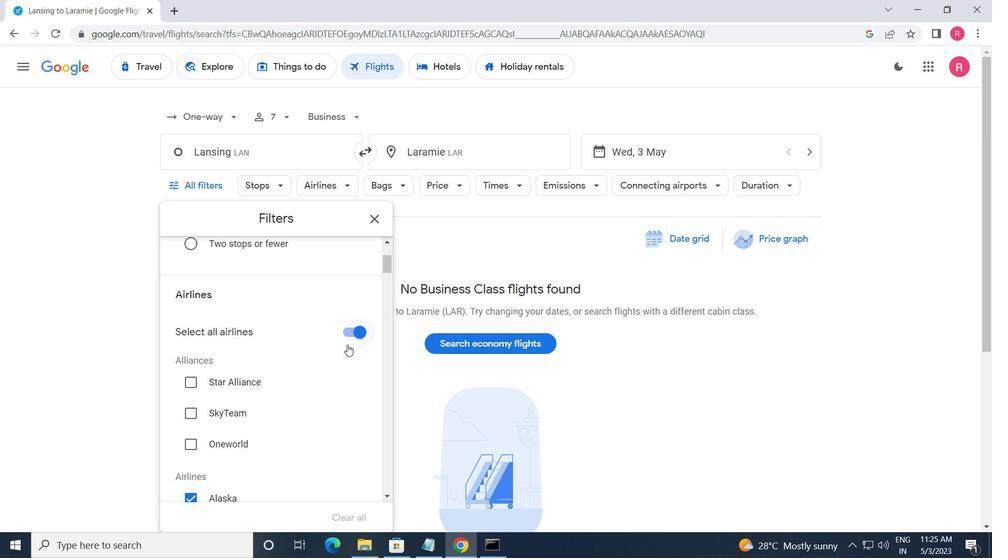 
Action: Mouse pressed left at (351, 340)
Screenshot: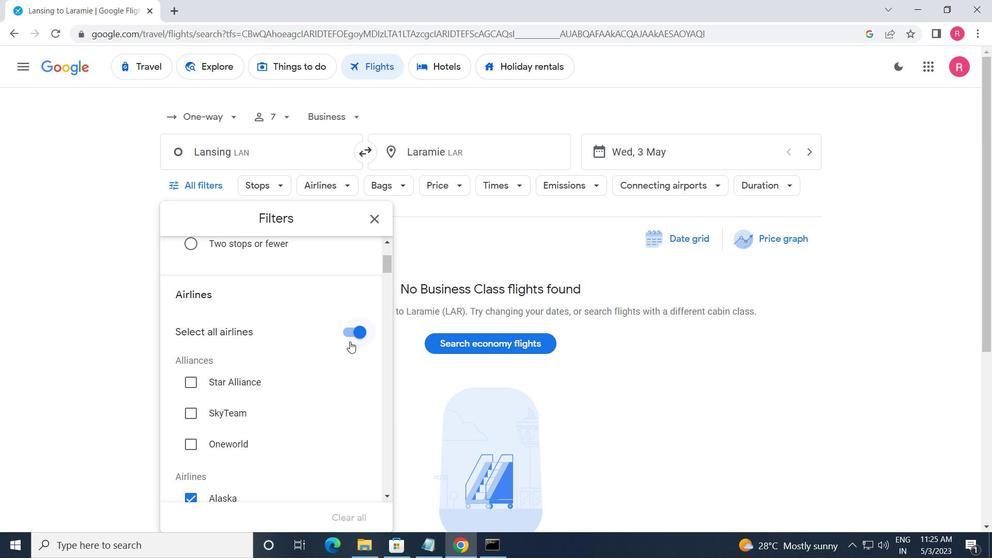 
Action: Mouse moved to (348, 410)
Screenshot: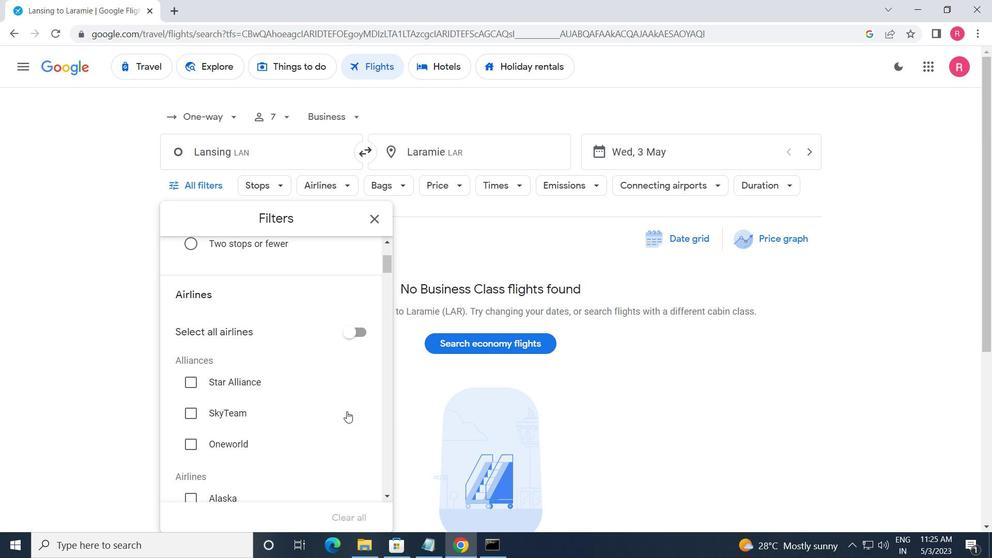 
Action: Mouse scrolled (348, 410) with delta (0, 0)
Screenshot: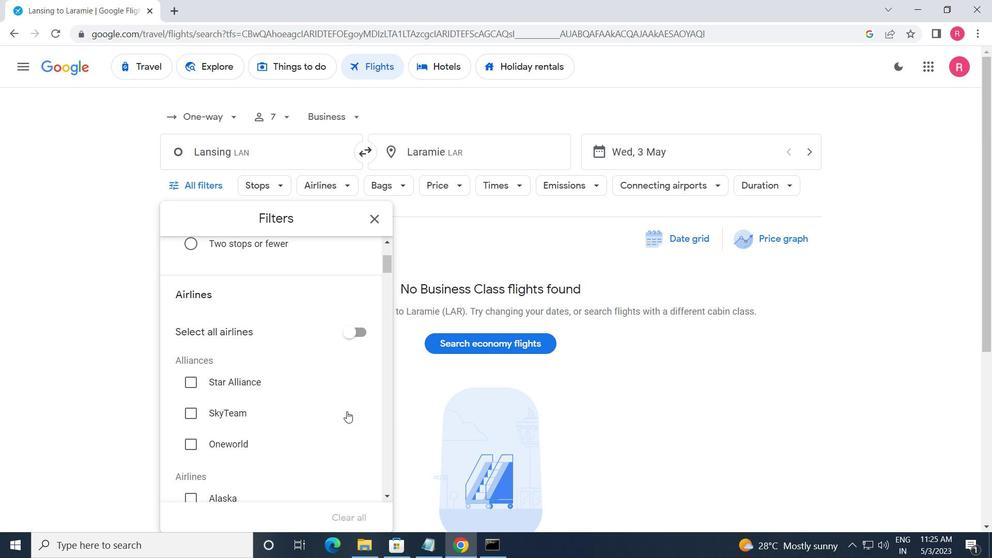 
Action: Mouse moved to (348, 410)
Screenshot: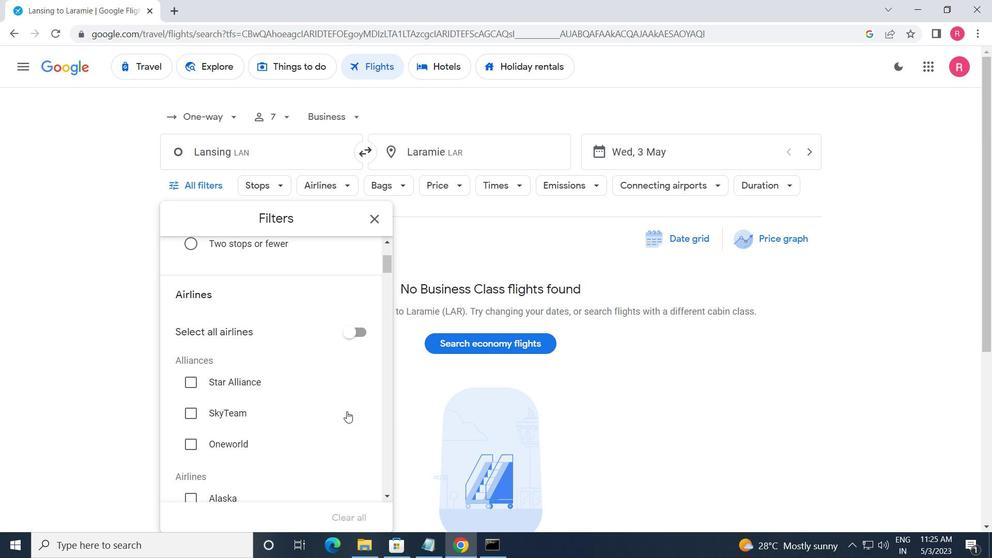 
Action: Mouse scrolled (348, 409) with delta (0, 0)
Screenshot: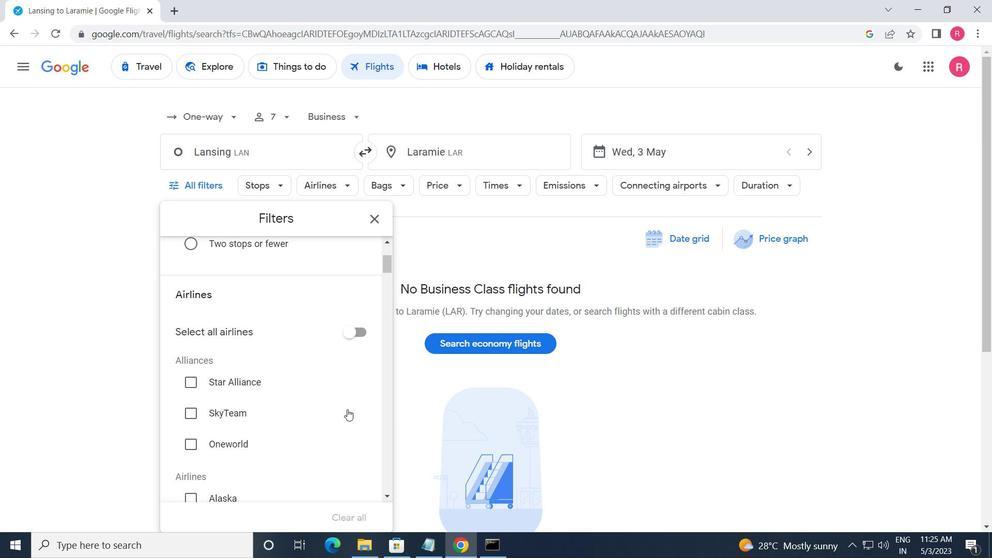 
Action: Mouse scrolled (348, 409) with delta (0, 0)
Screenshot: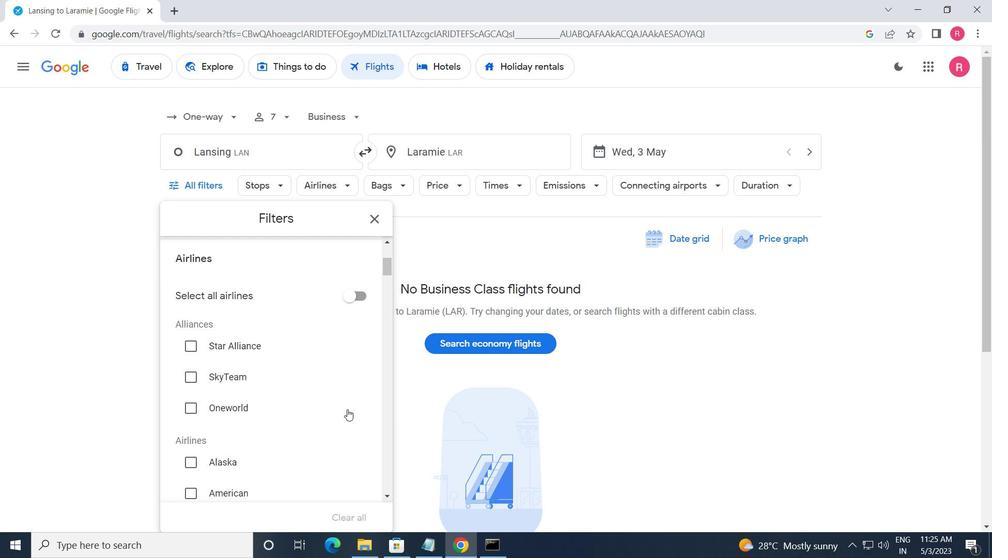 
Action: Mouse scrolled (348, 409) with delta (0, 0)
Screenshot: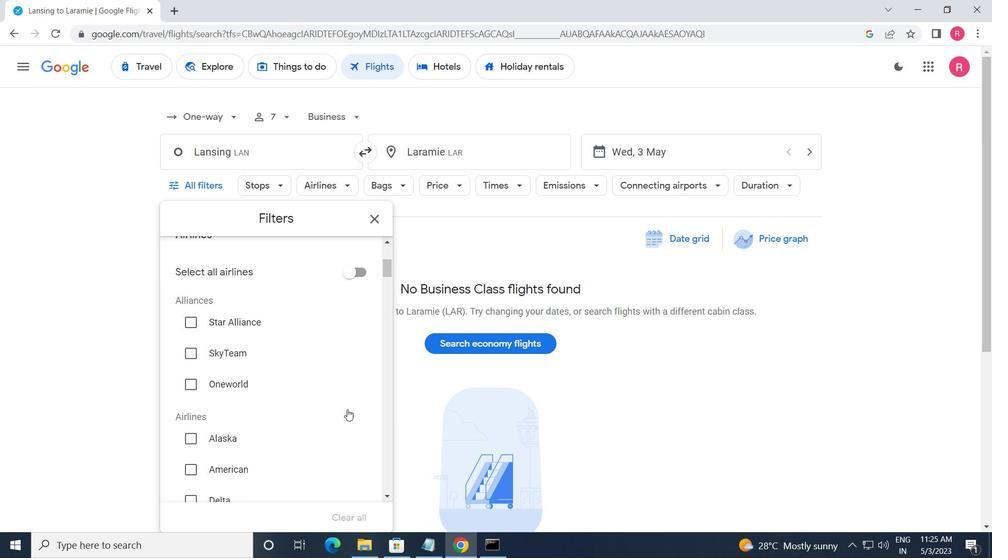 
Action: Mouse moved to (348, 407)
Screenshot: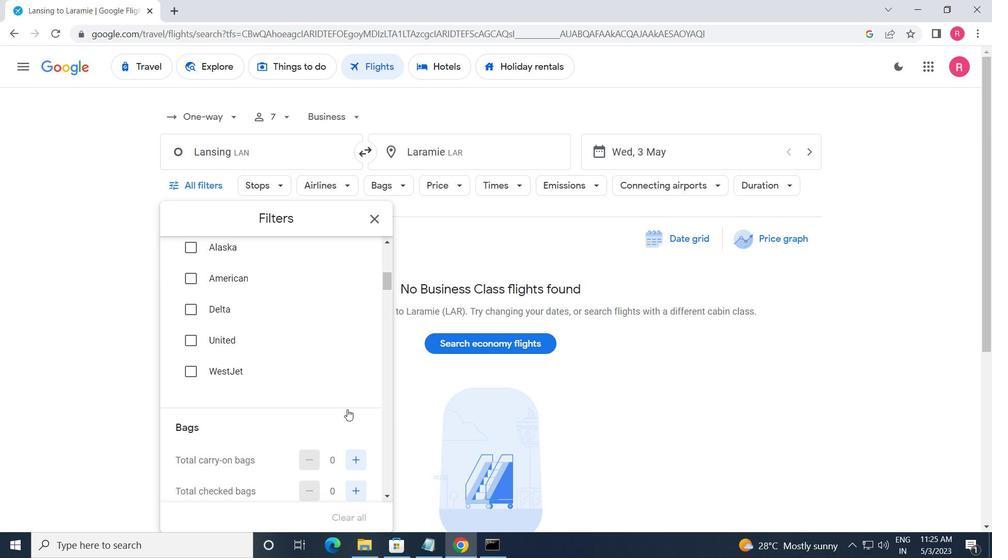 
Action: Mouse scrolled (348, 407) with delta (0, 0)
Screenshot: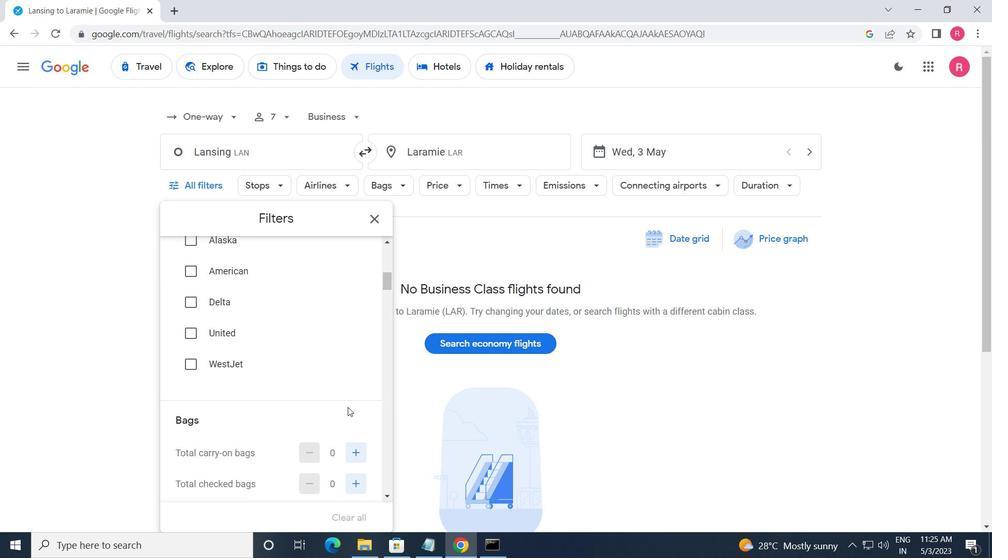 
Action: Mouse scrolled (348, 407) with delta (0, 0)
Screenshot: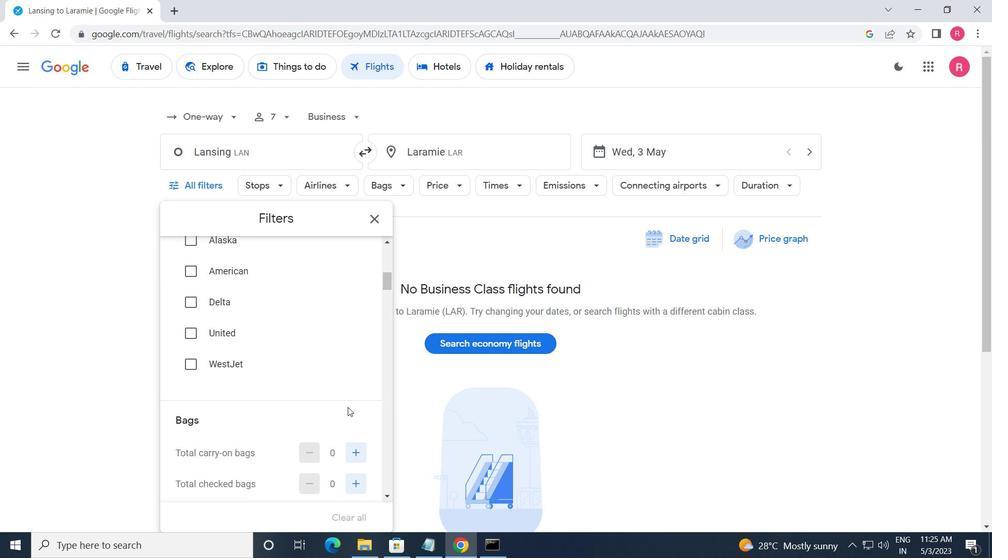 
Action: Mouse moved to (346, 406)
Screenshot: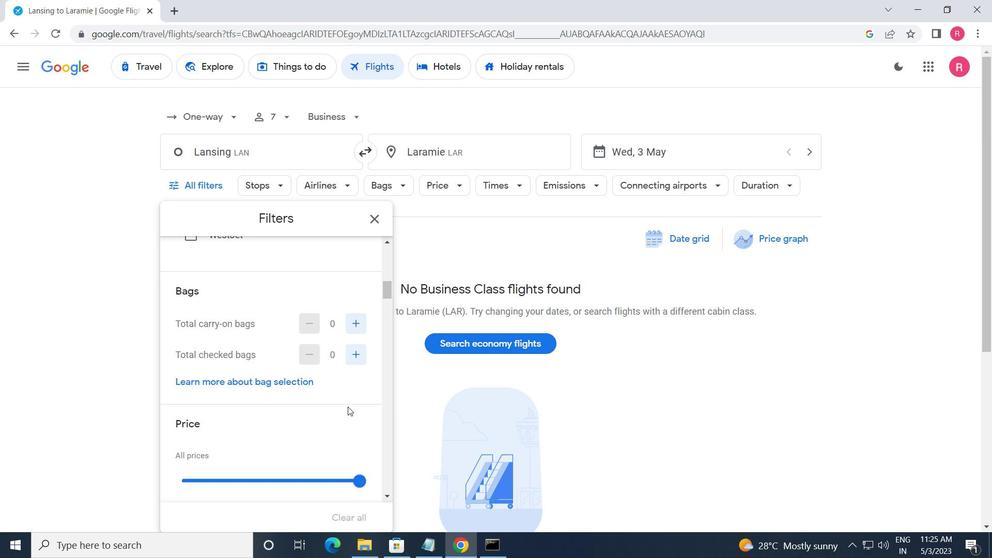 
Action: Mouse scrolled (346, 406) with delta (0, 0)
Screenshot: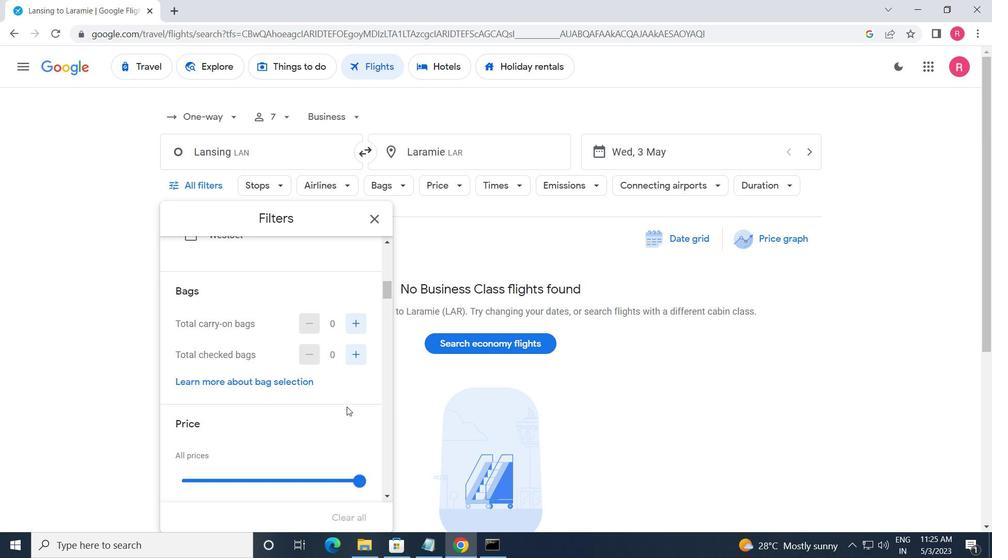 
Action: Mouse moved to (349, 263)
Screenshot: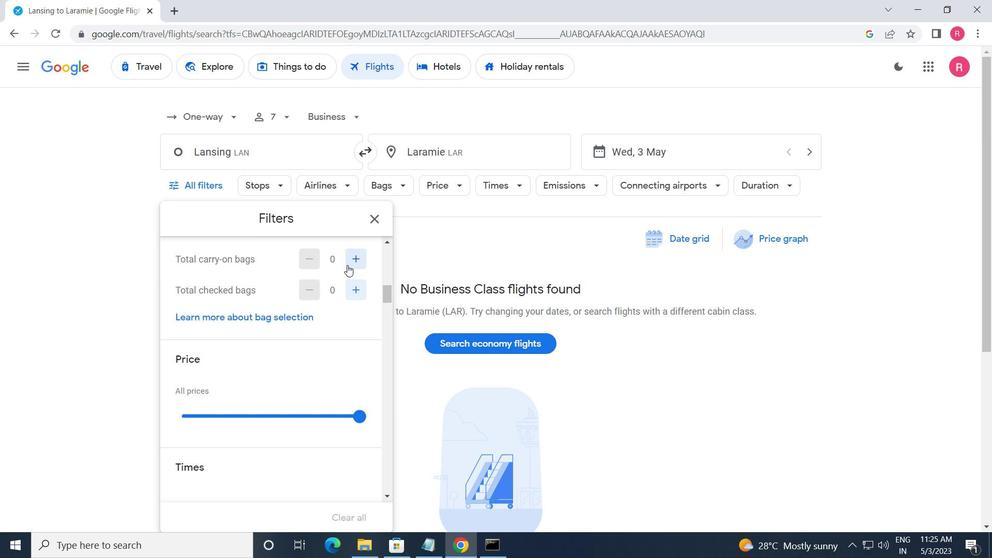 
Action: Mouse pressed left at (349, 263)
Screenshot: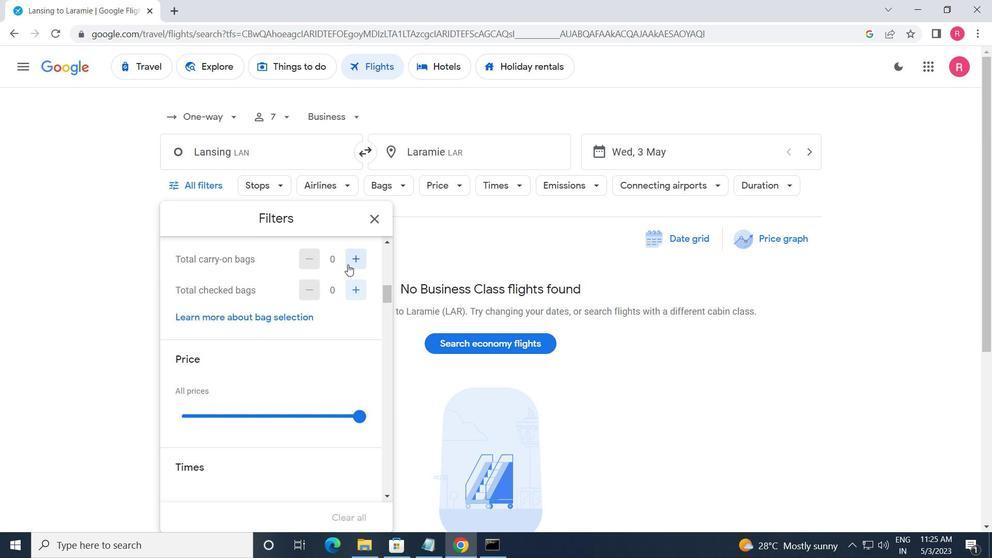 
Action: Mouse moved to (364, 414)
Screenshot: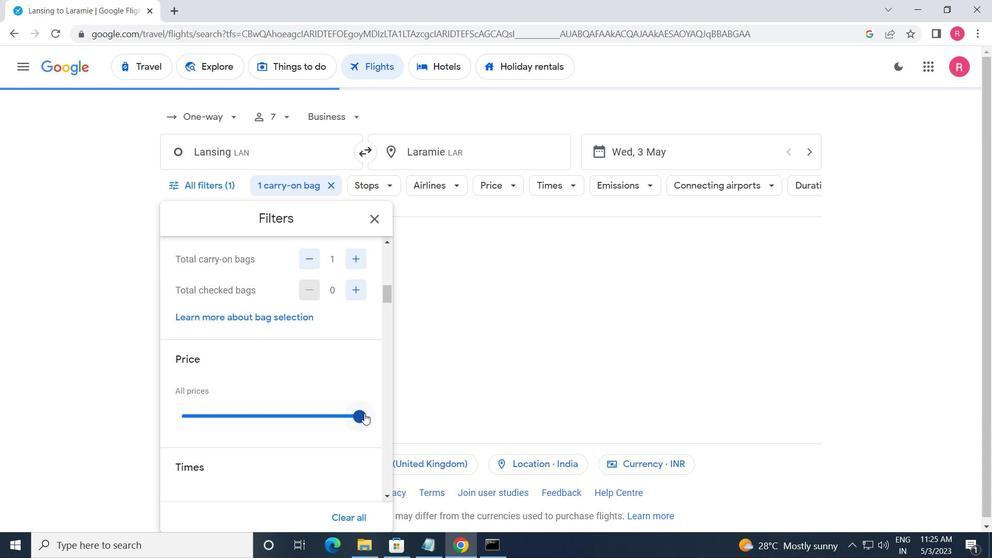 
Action: Mouse pressed left at (364, 414)
Screenshot: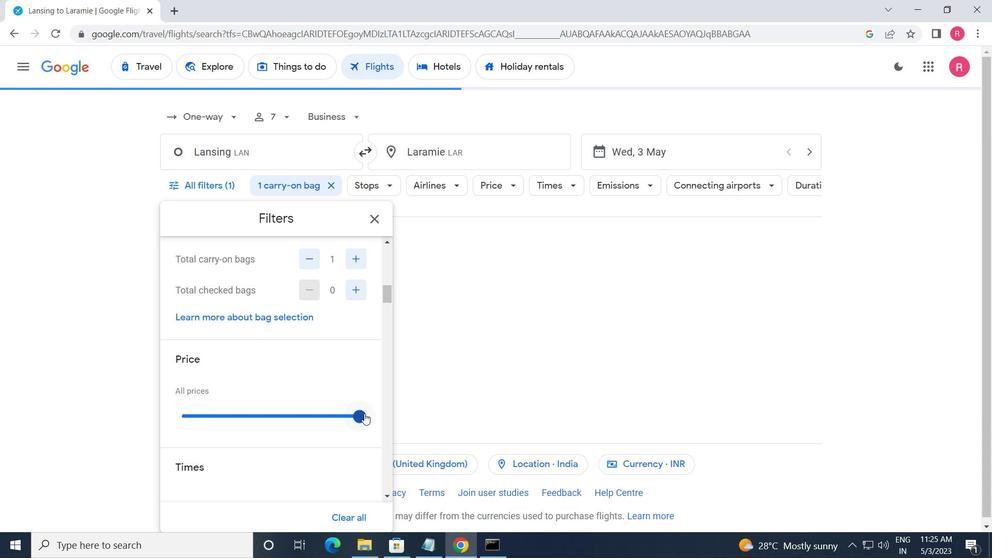 
Action: Mouse moved to (281, 421)
Screenshot: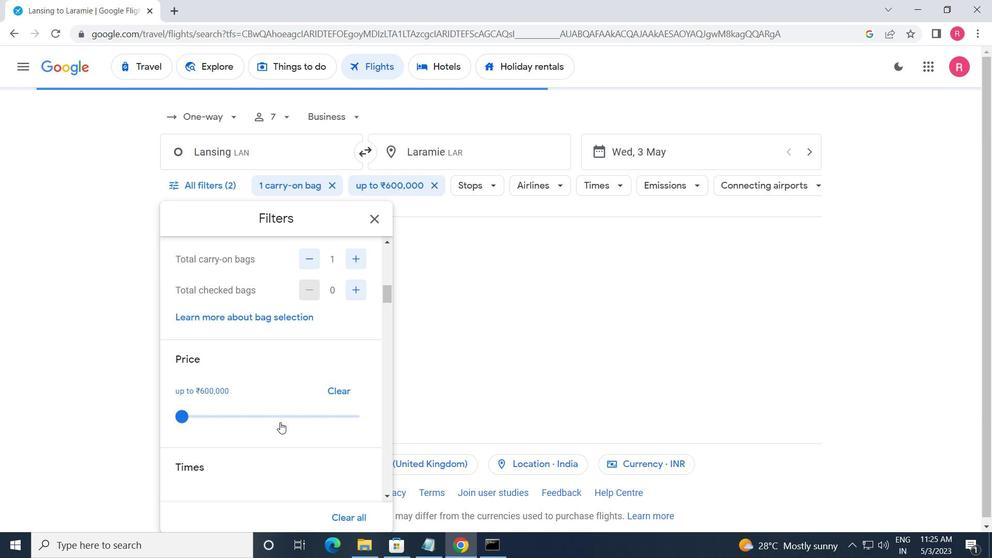 
Action: Mouse scrolled (281, 421) with delta (0, 0)
Screenshot: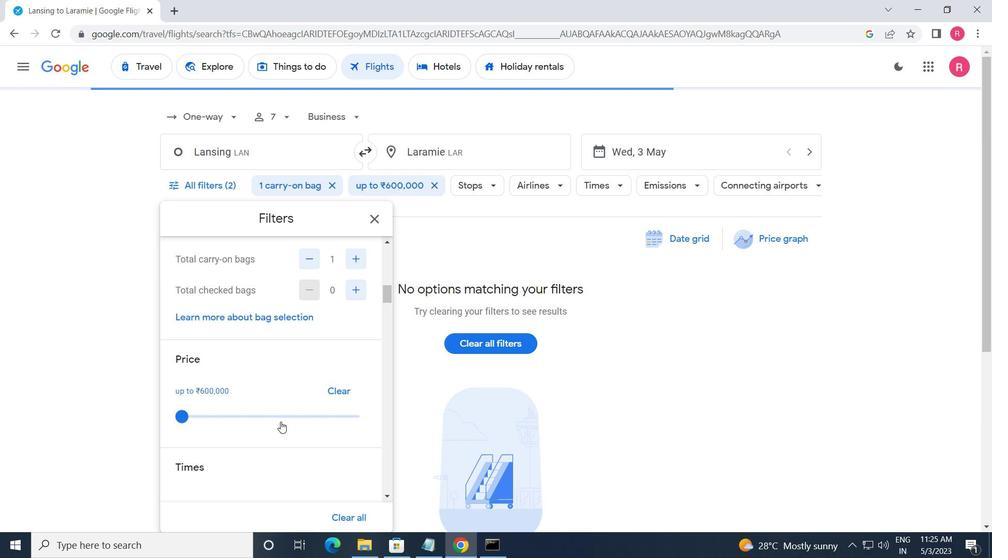 
Action: Mouse scrolled (281, 421) with delta (0, 0)
Screenshot: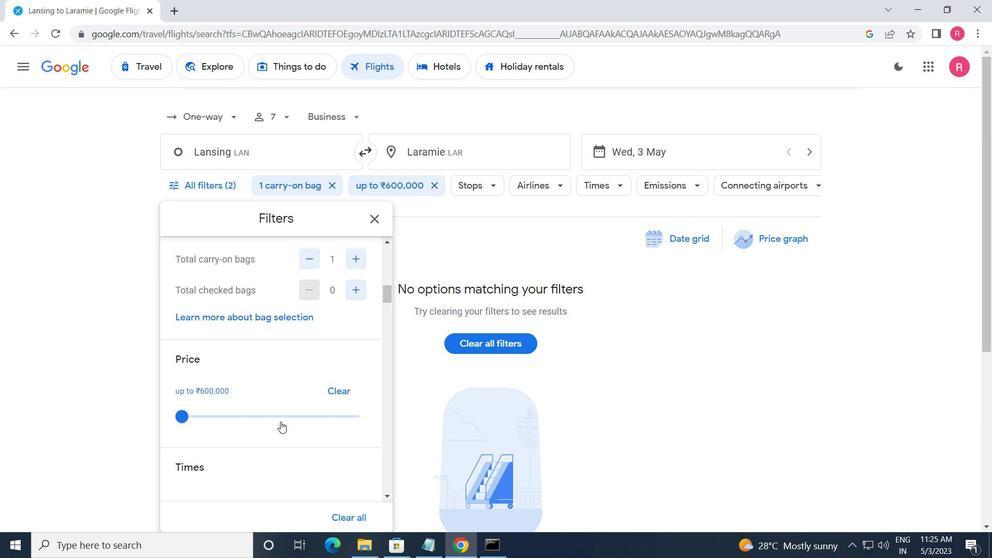 
Action: Mouse moved to (182, 436)
Screenshot: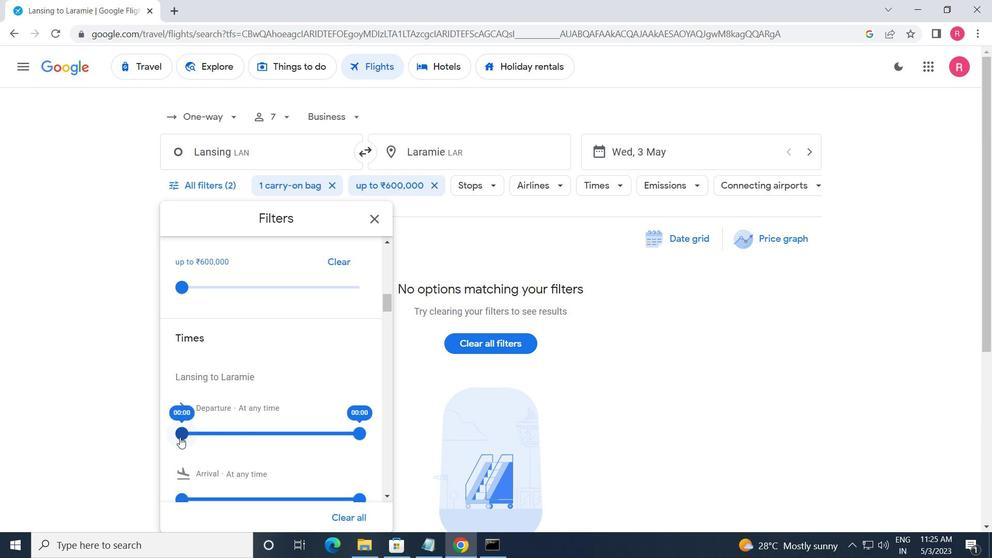 
Action: Mouse pressed left at (182, 436)
Screenshot: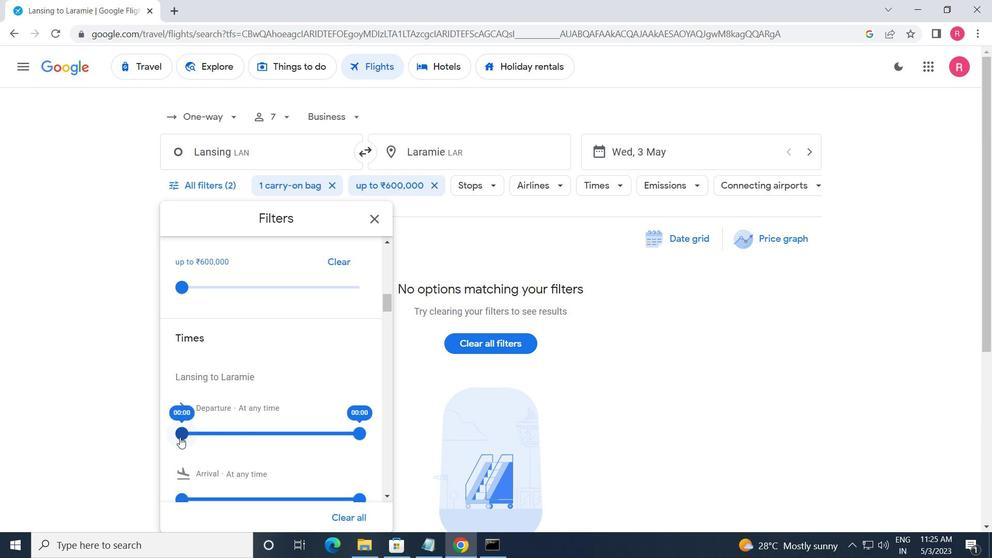 
Action: Mouse moved to (360, 439)
Screenshot: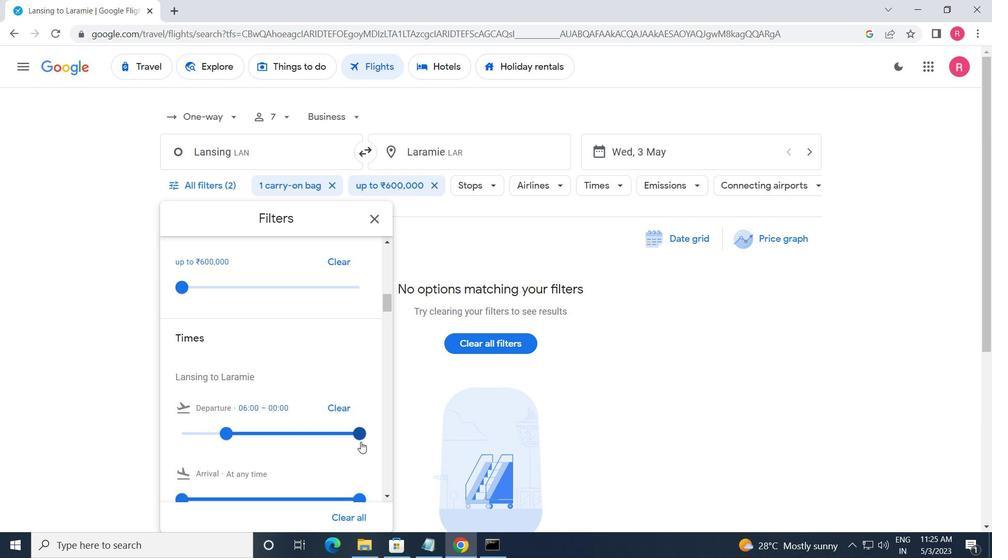 
Action: Mouse pressed left at (360, 439)
Screenshot: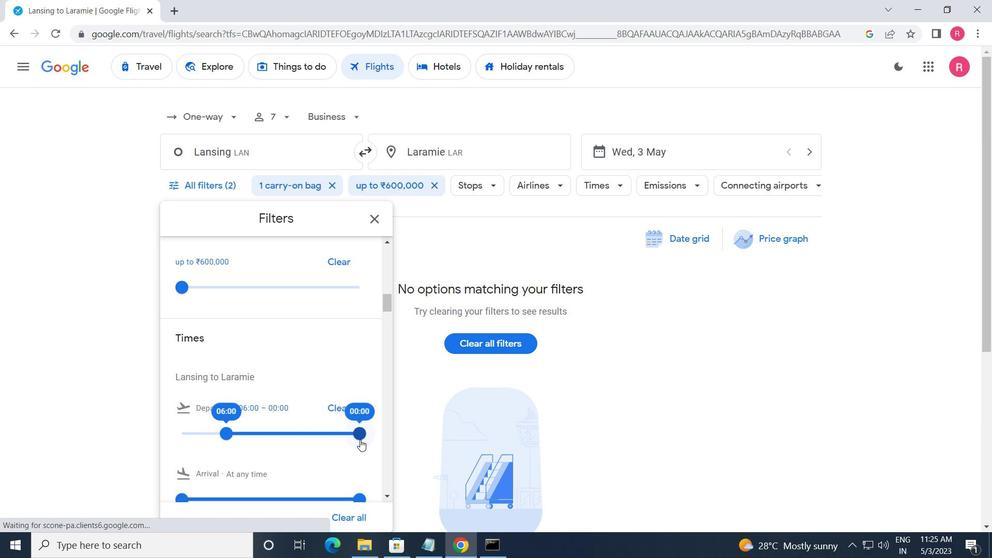 
Action: Mouse moved to (372, 221)
Screenshot: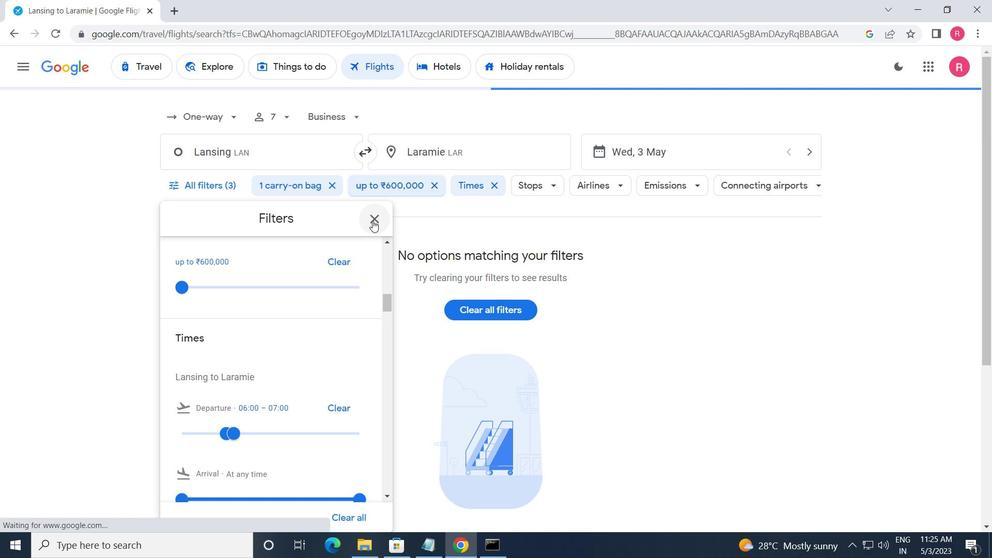 
Action: Mouse pressed left at (372, 221)
Screenshot: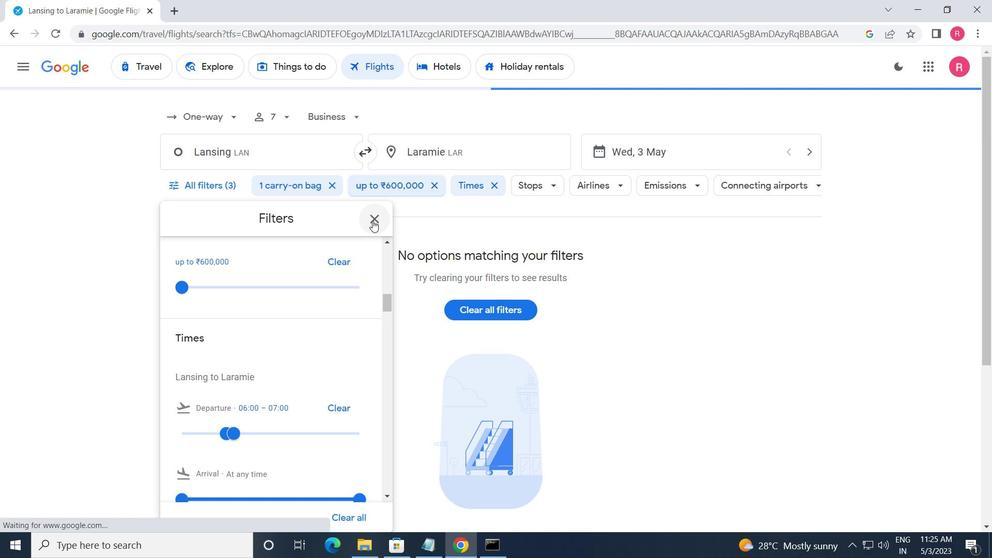 
Action: Mouse moved to (297, 317)
Screenshot: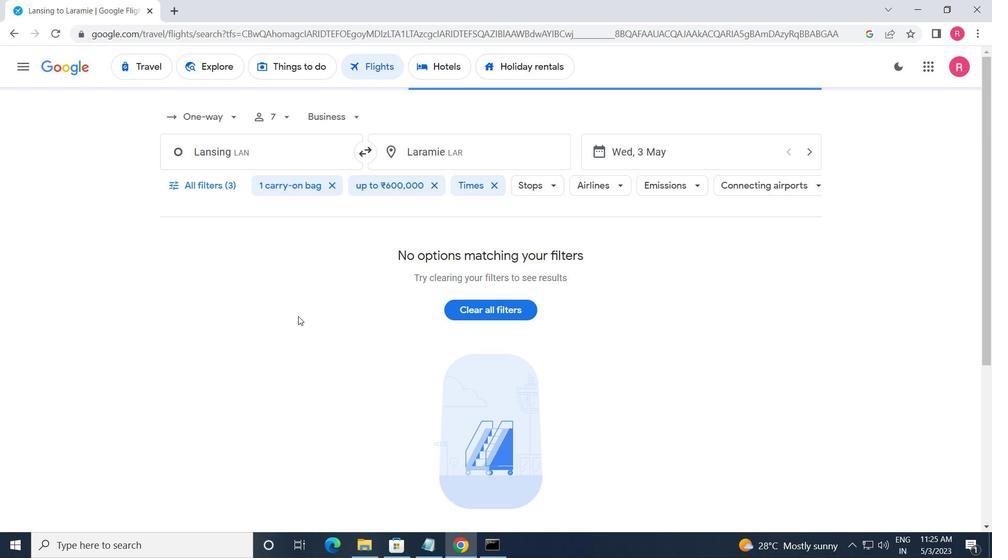 
